 Task: Find connections with filter location Khatauli with filter topic #startupcompanywith filter profile language German with filter current company Pfizer with filter school VIT_Vellore Institute of Technology  with filter industry Public Health with filter service category Graphic Design with filter keywords title Sales Analyst
Action: Mouse moved to (302, 195)
Screenshot: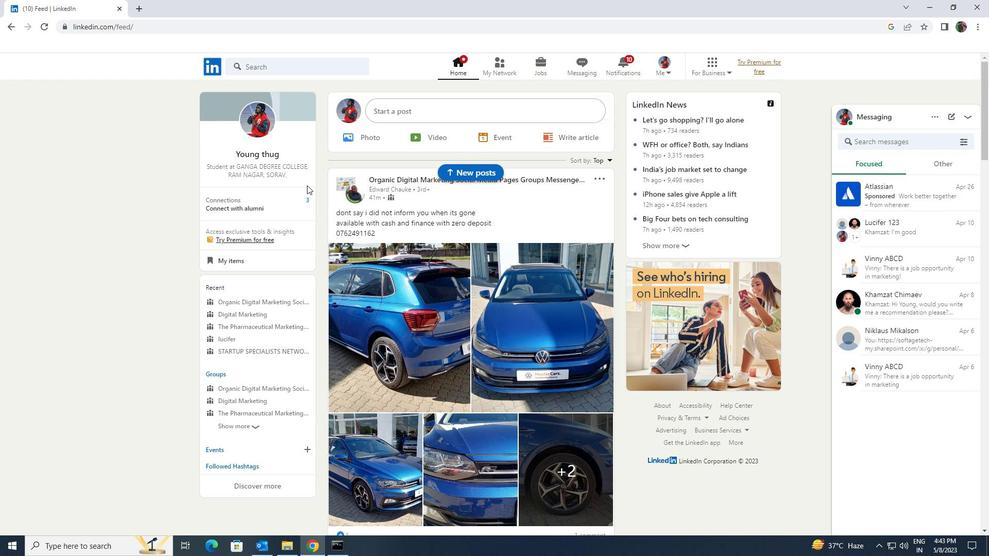 
Action: Mouse pressed left at (302, 195)
Screenshot: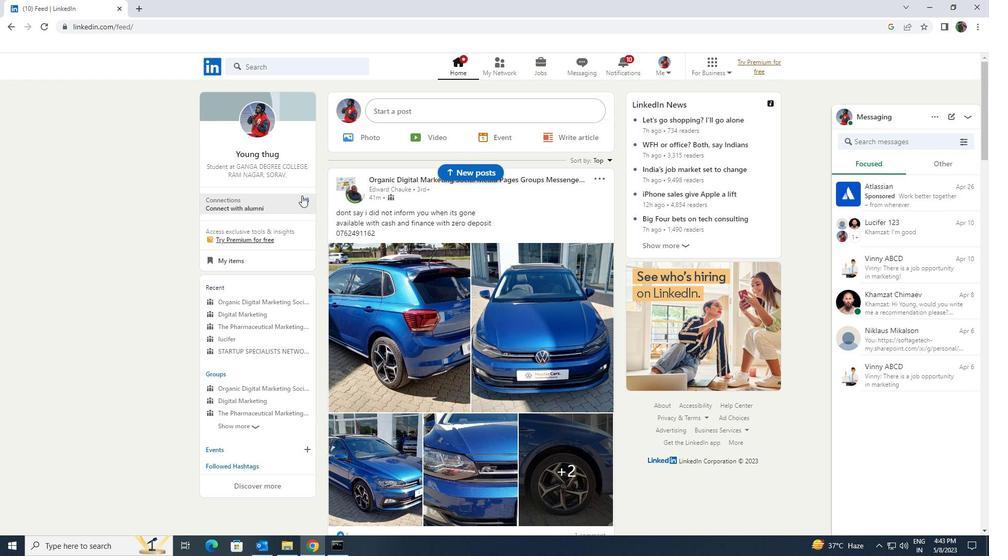 
Action: Mouse moved to (311, 129)
Screenshot: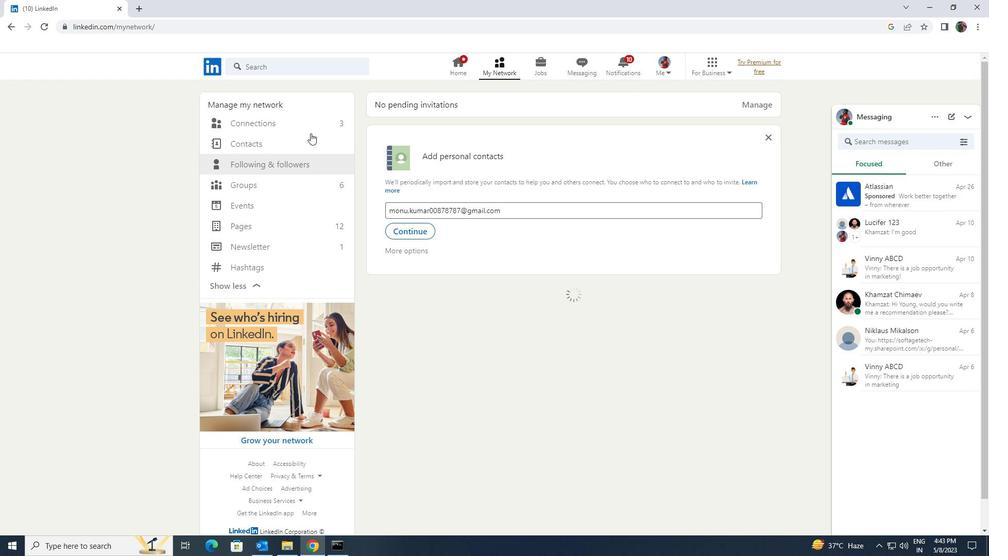 
Action: Mouse pressed left at (311, 129)
Screenshot: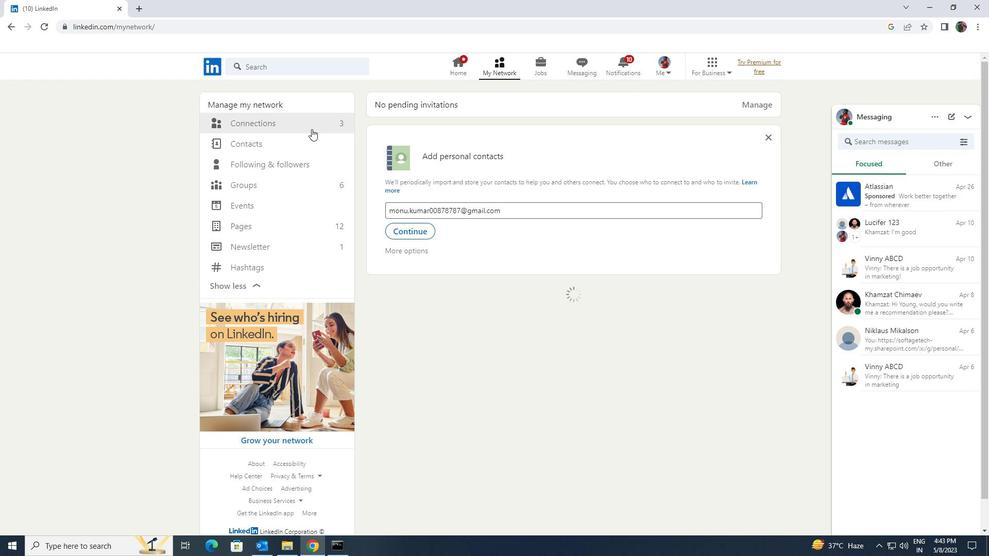 
Action: Mouse moved to (311, 123)
Screenshot: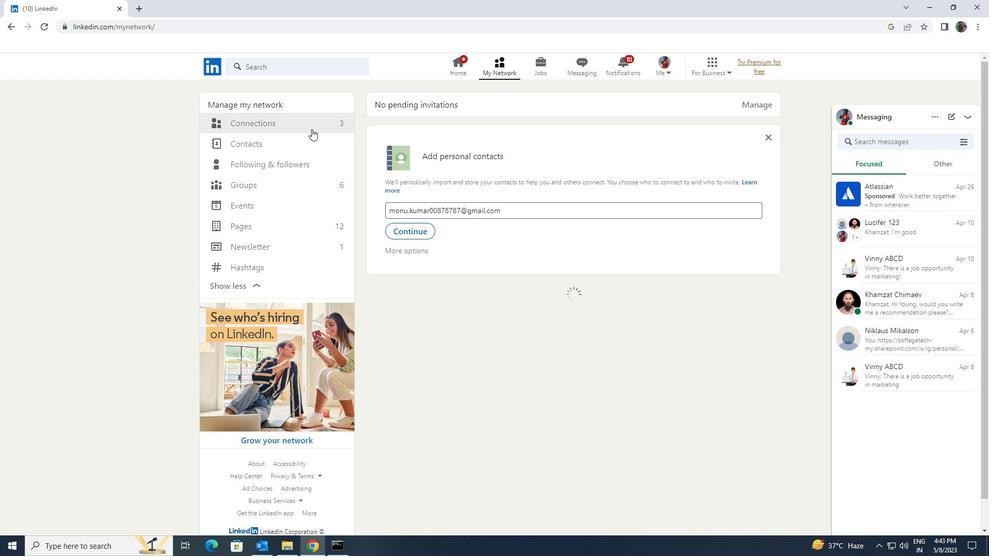 
Action: Mouse pressed left at (311, 123)
Screenshot: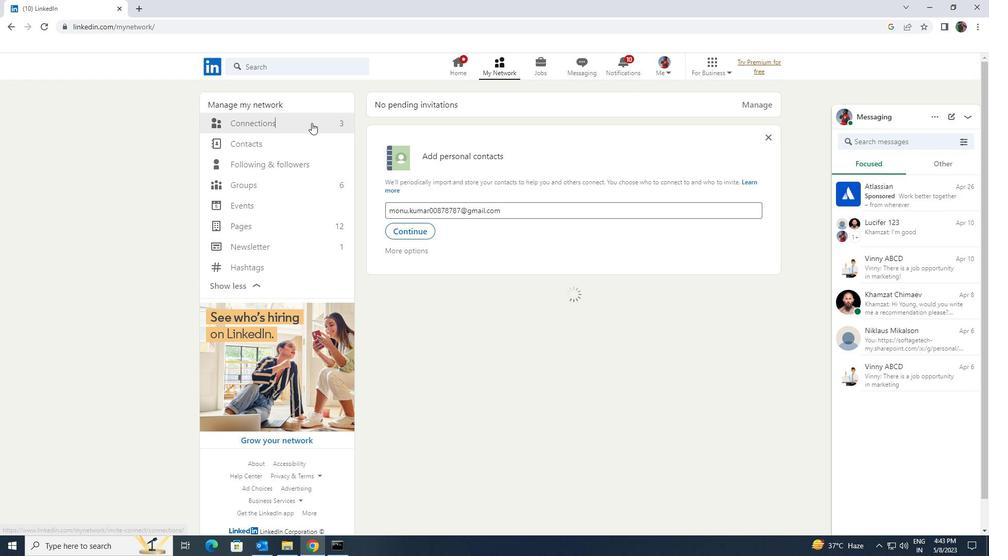 
Action: Mouse moved to (555, 127)
Screenshot: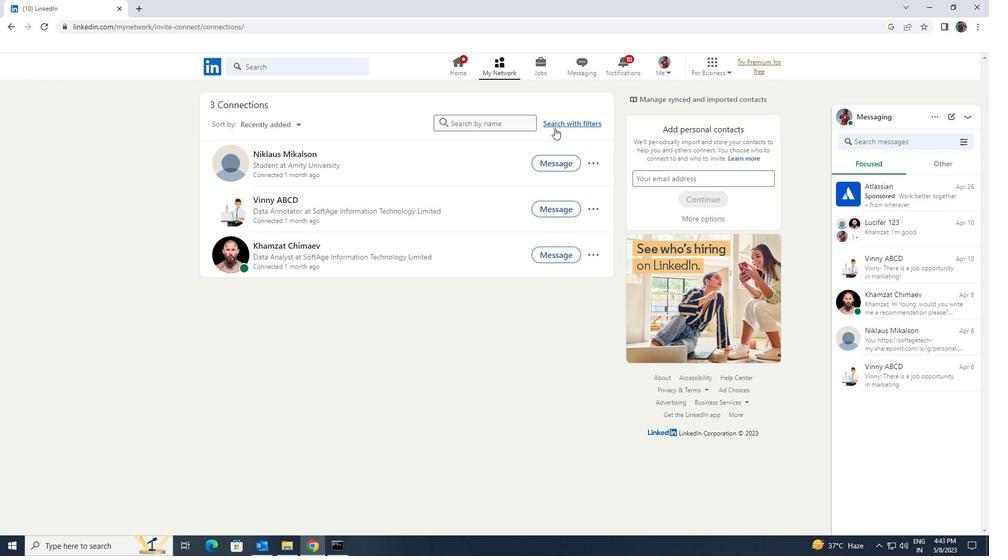 
Action: Mouse pressed left at (555, 127)
Screenshot: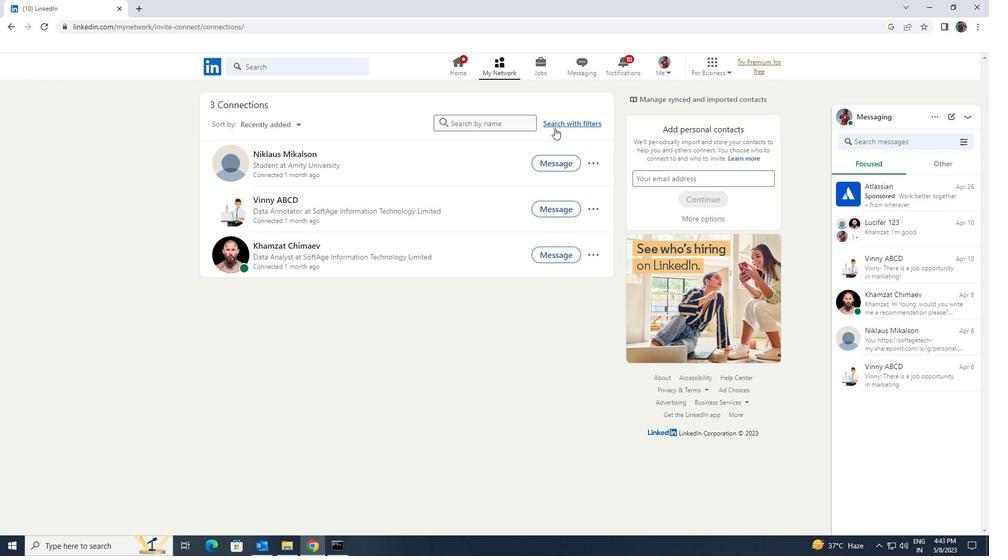 
Action: Mouse moved to (530, 92)
Screenshot: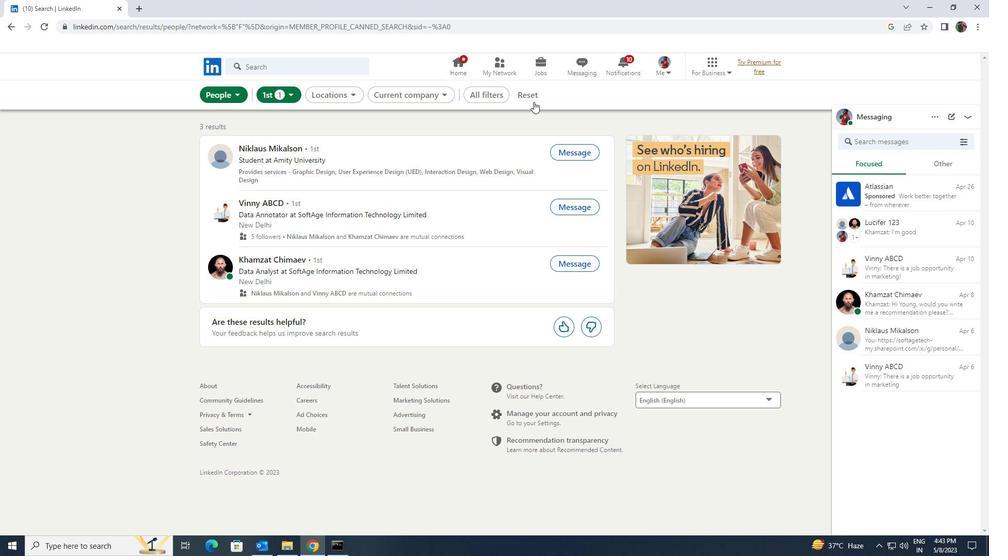 
Action: Mouse pressed left at (530, 92)
Screenshot: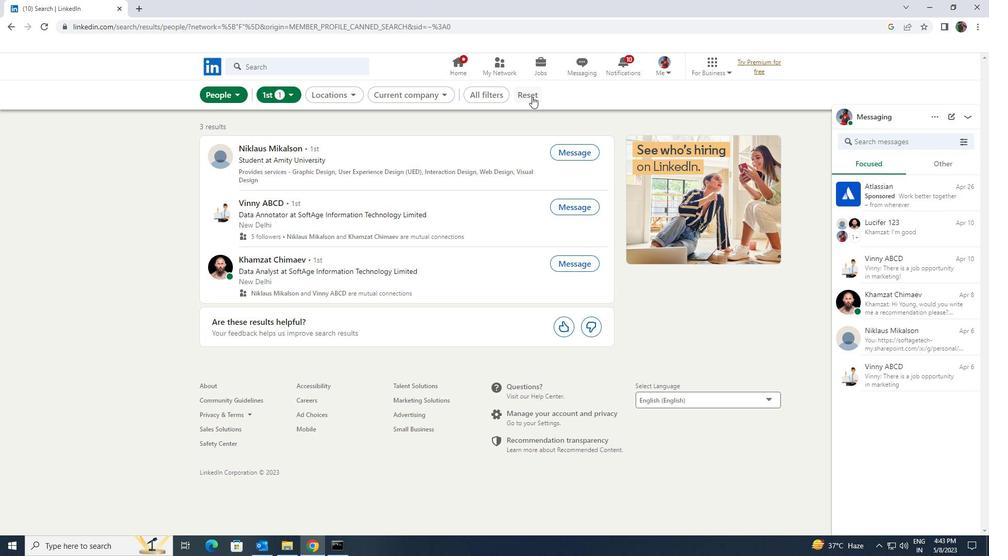 
Action: Mouse moved to (518, 94)
Screenshot: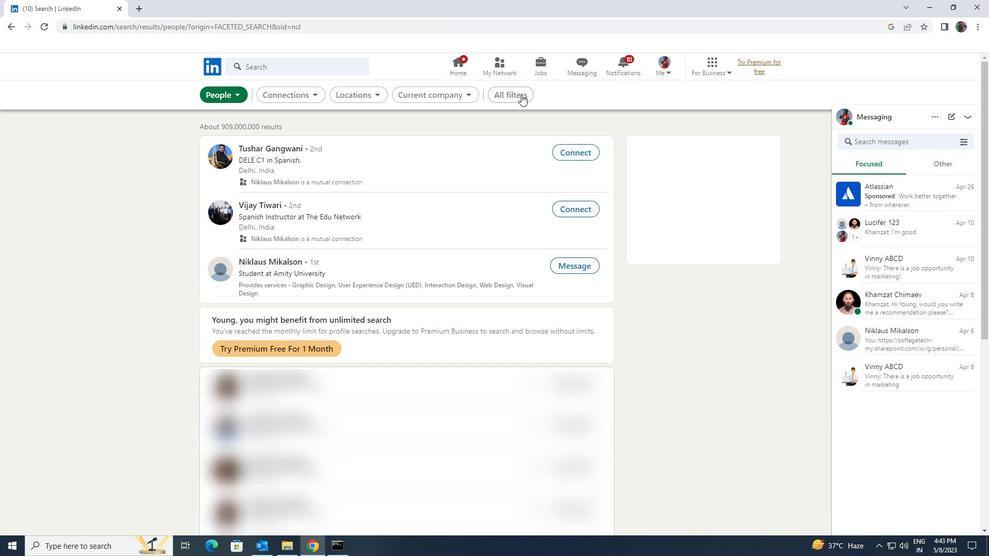 
Action: Mouse pressed left at (518, 94)
Screenshot: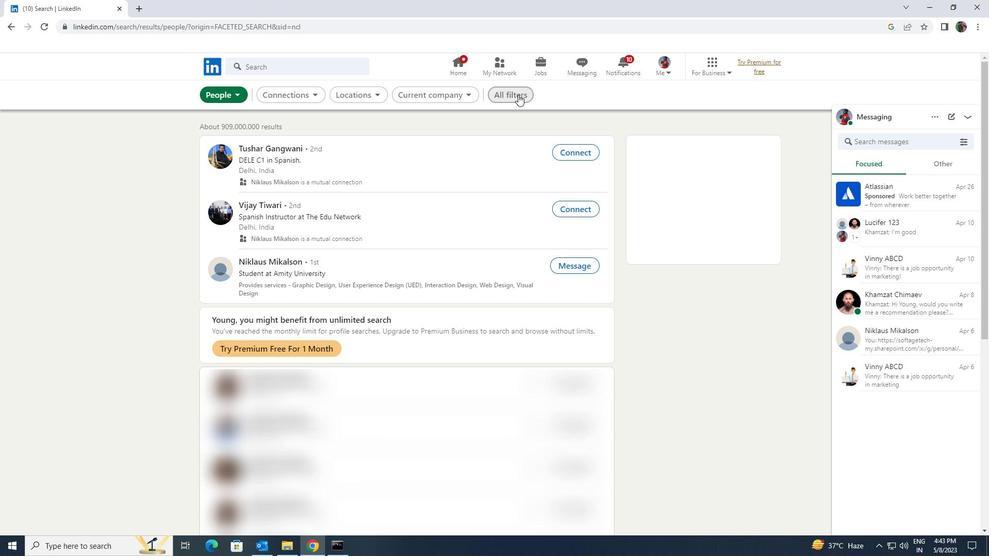 
Action: Mouse moved to (518, 94)
Screenshot: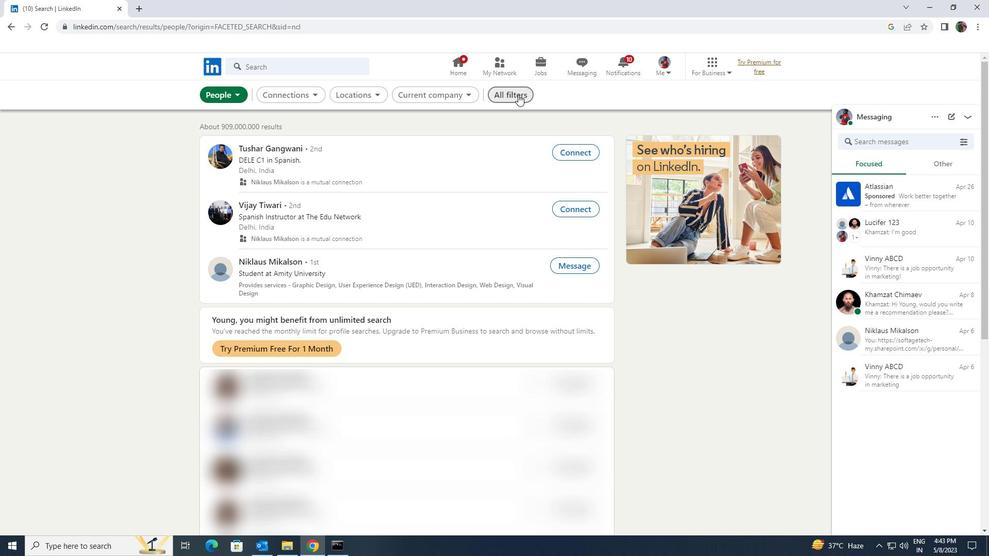
Action: Mouse pressed left at (518, 94)
Screenshot: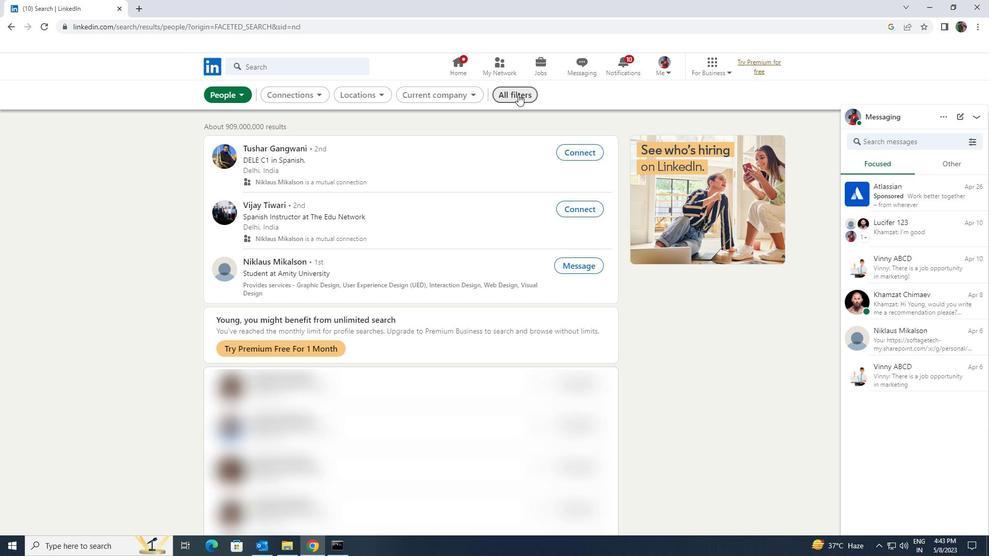 
Action: Mouse pressed left at (518, 94)
Screenshot: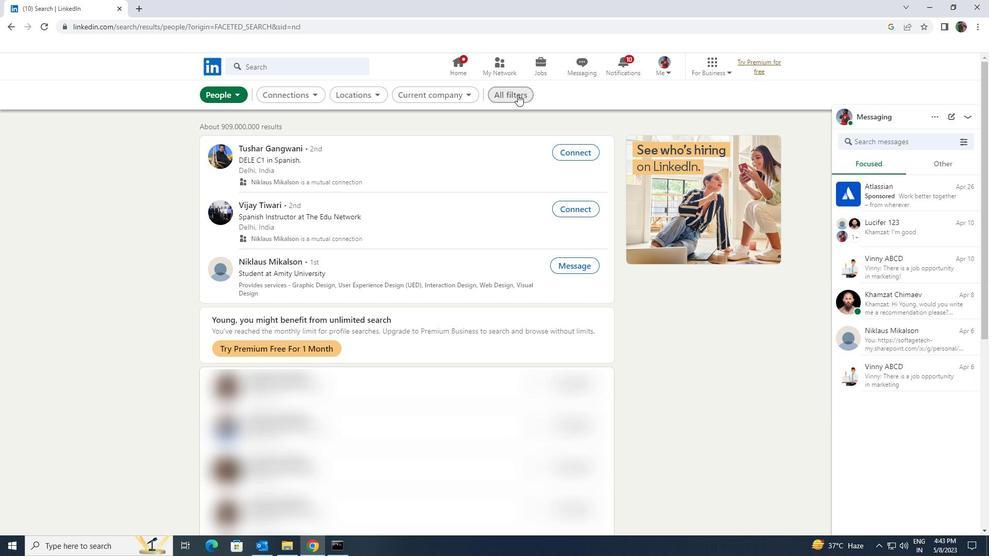 
Action: Mouse moved to (858, 405)
Screenshot: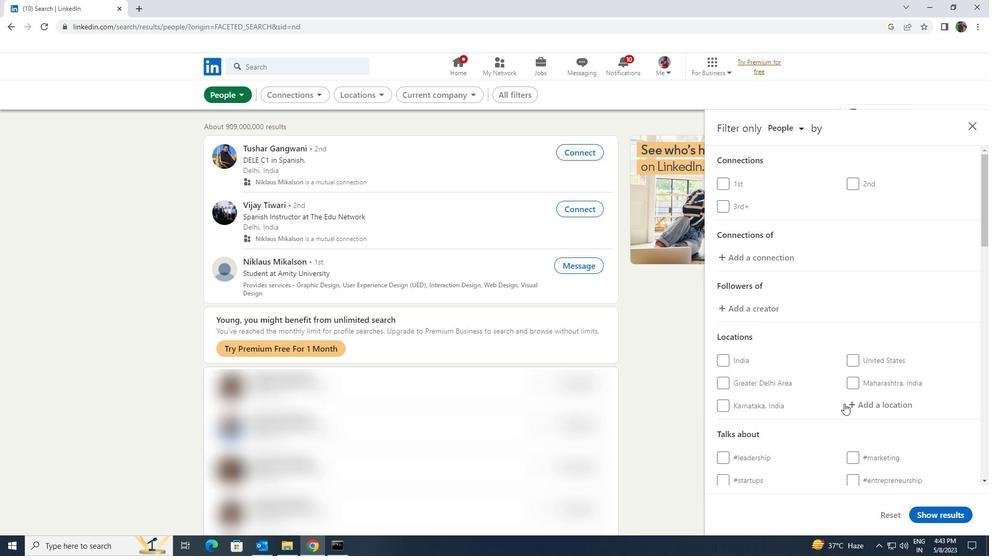 
Action: Mouse pressed left at (858, 405)
Screenshot: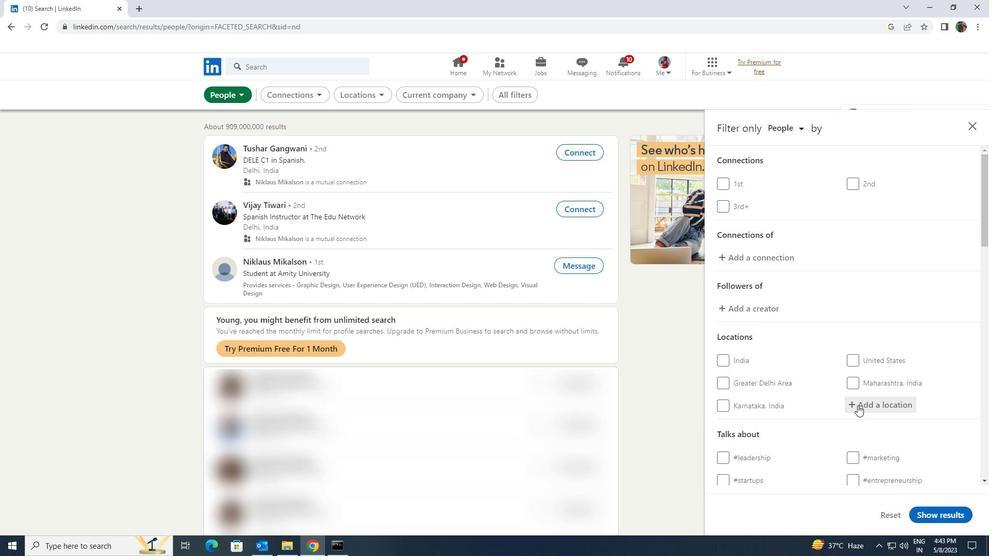 
Action: Key pressed <Key.shift><Key.shift><Key.shift><Key.shift>KHATAULI
Screenshot: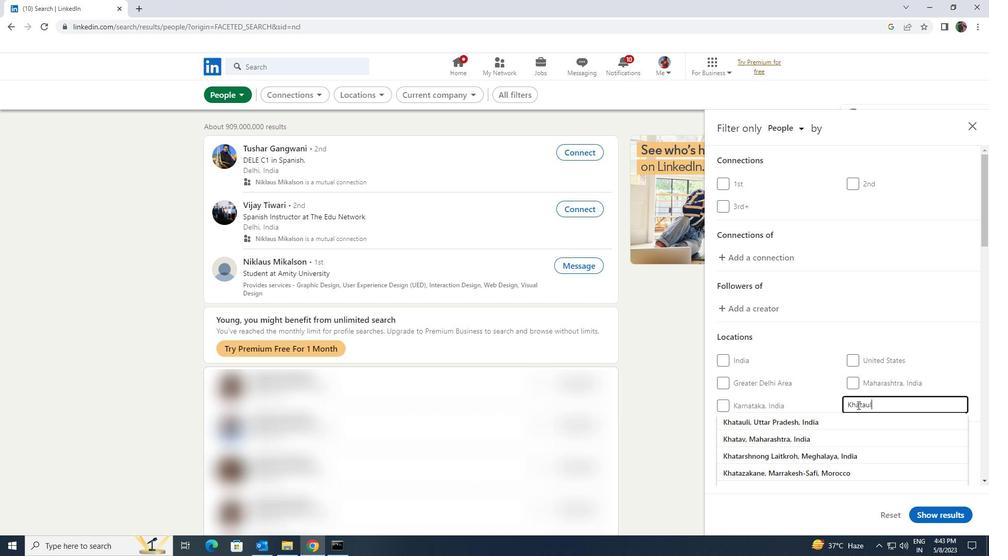 
Action: Mouse moved to (855, 413)
Screenshot: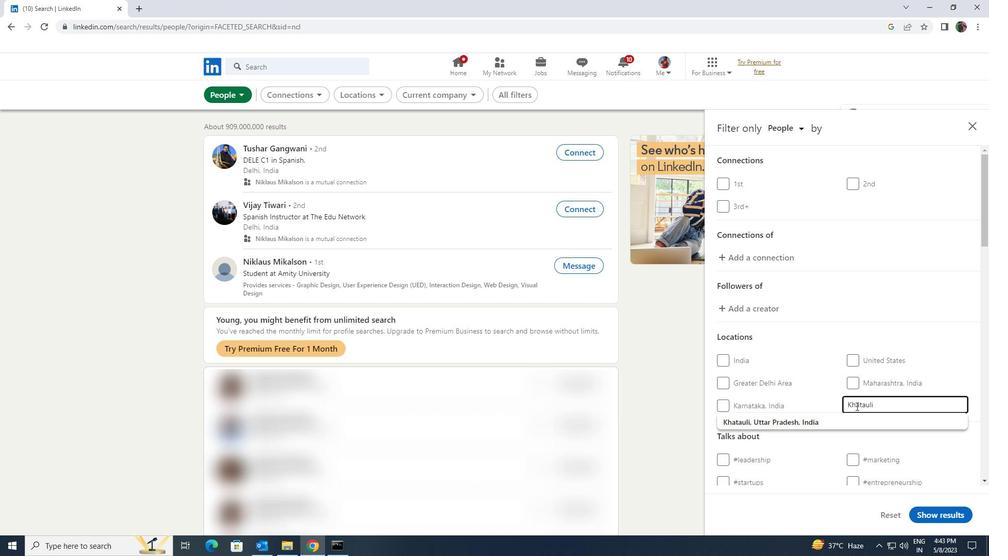 
Action: Mouse pressed left at (855, 413)
Screenshot: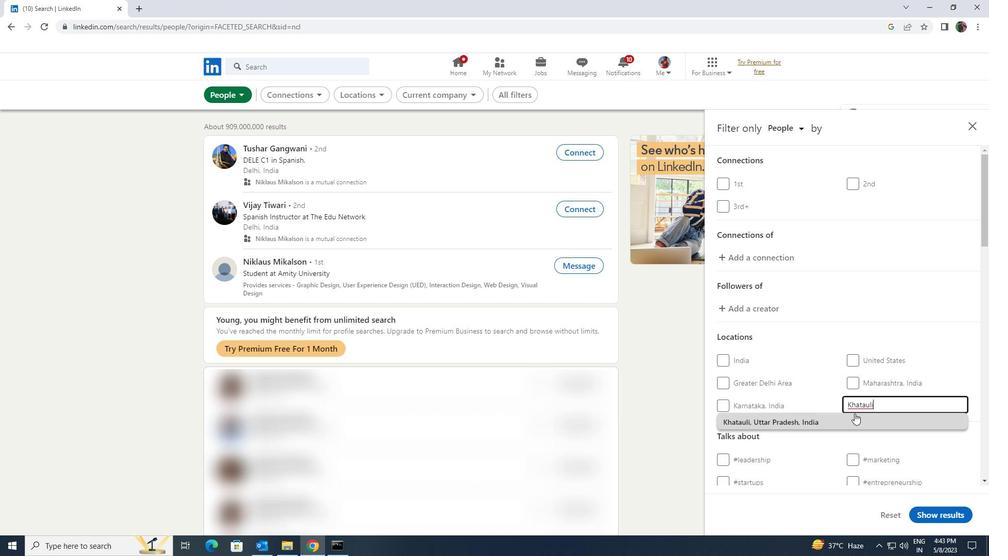 
Action: Mouse moved to (854, 414)
Screenshot: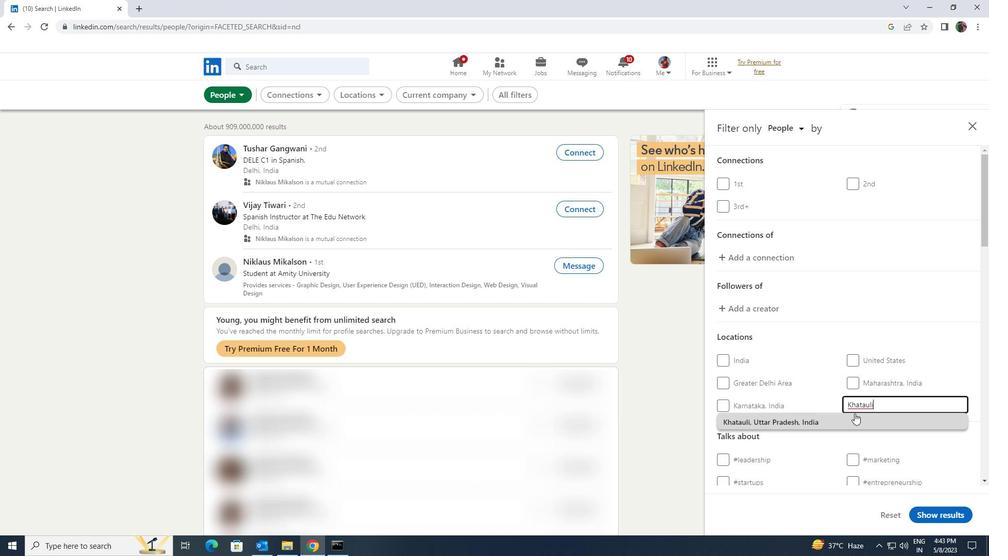 
Action: Mouse scrolled (854, 414) with delta (0, 0)
Screenshot: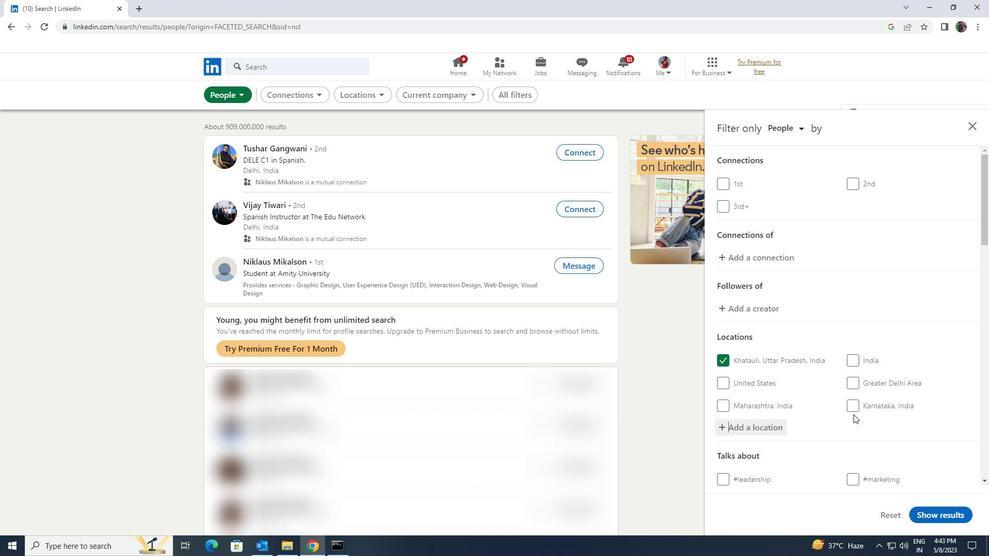 
Action: Mouse scrolled (854, 414) with delta (0, 0)
Screenshot: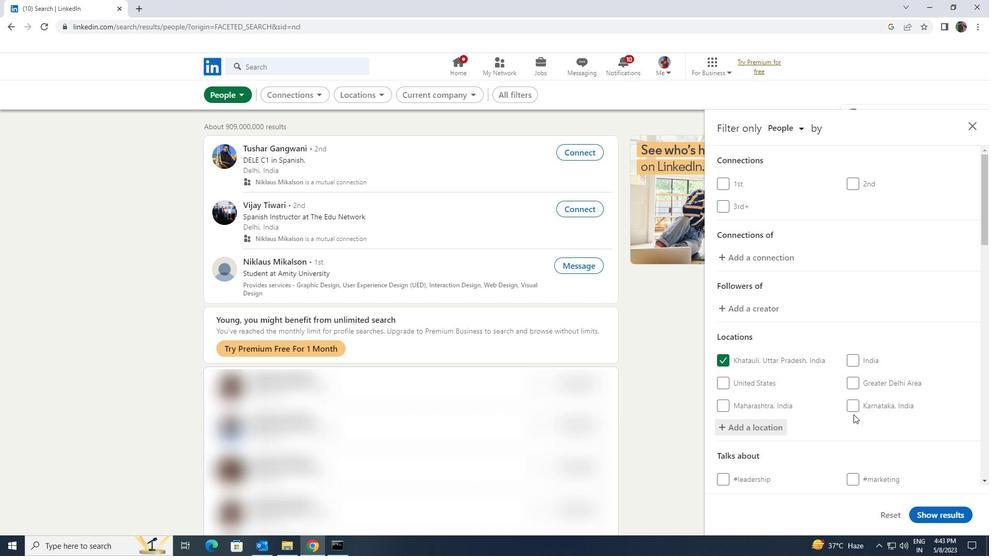 
Action: Mouse moved to (848, 419)
Screenshot: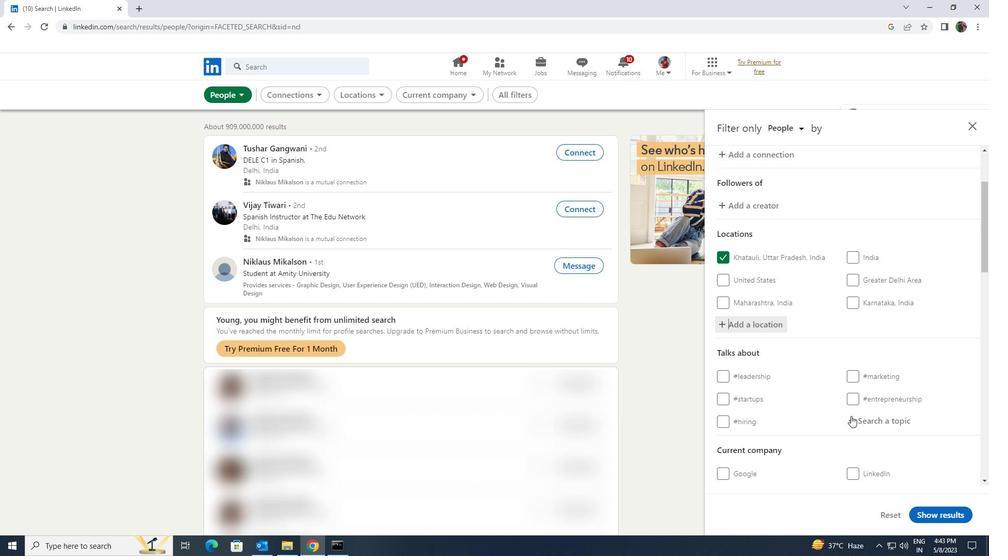 
Action: Mouse pressed left at (848, 419)
Screenshot: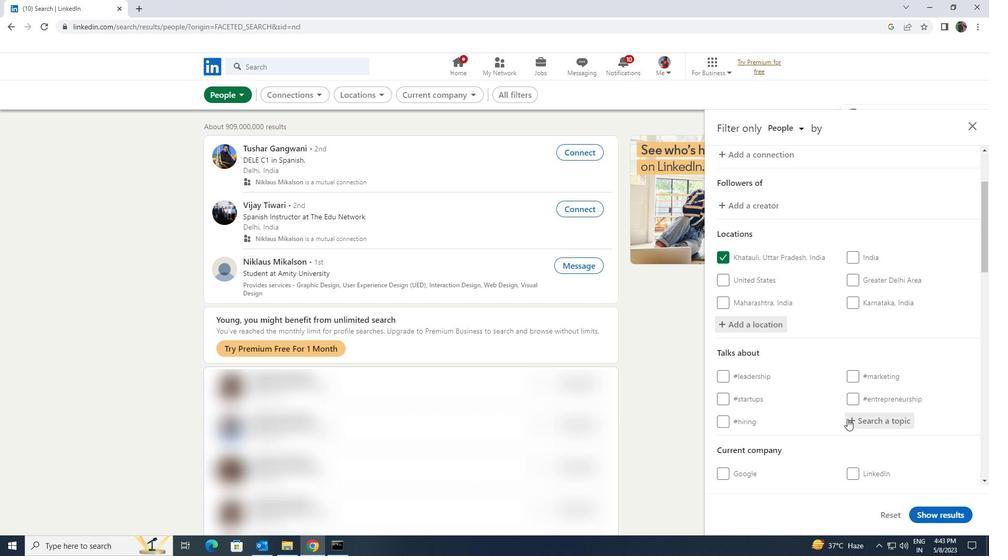 
Action: Key pressed <Key.shift><Key.shift>STARTU
Screenshot: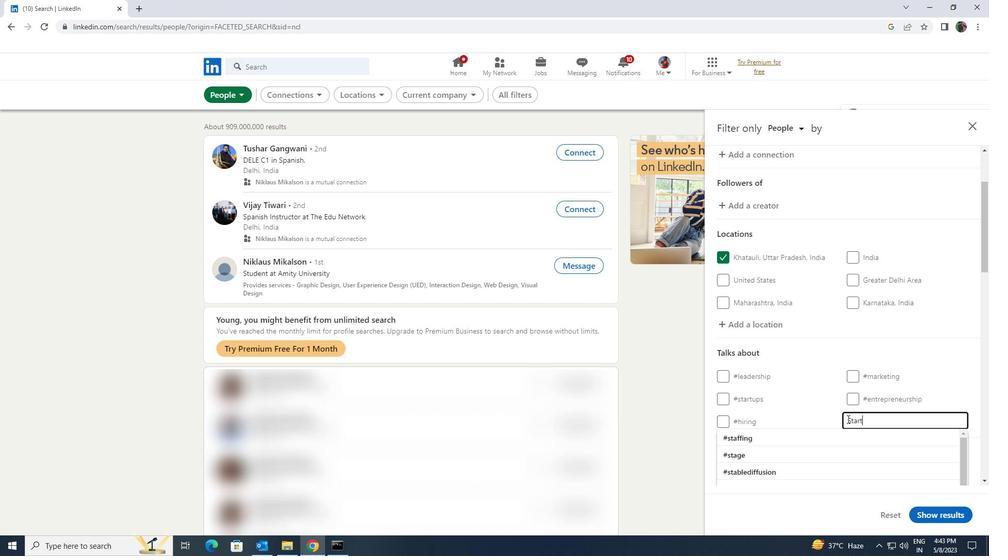 
Action: Mouse moved to (831, 463)
Screenshot: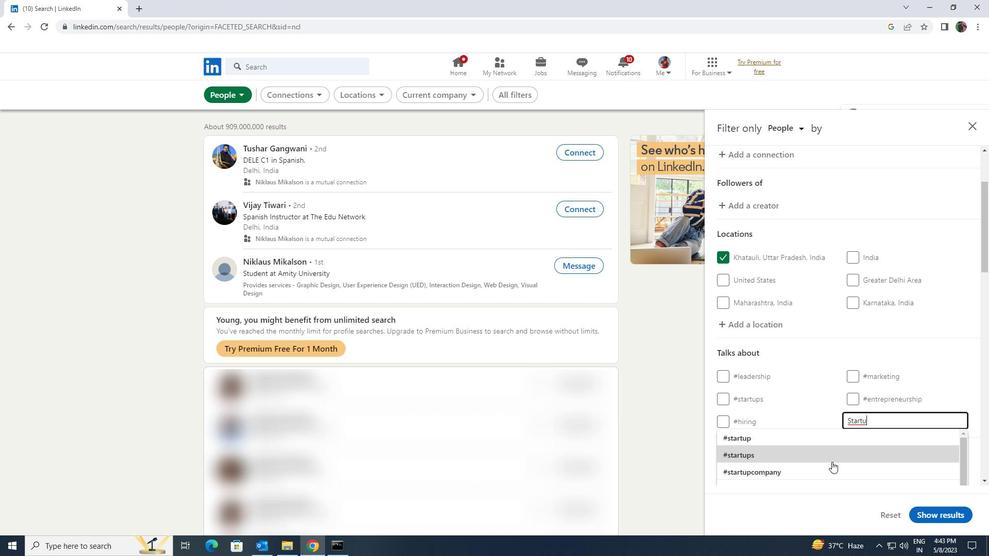 
Action: Mouse pressed left at (831, 463)
Screenshot: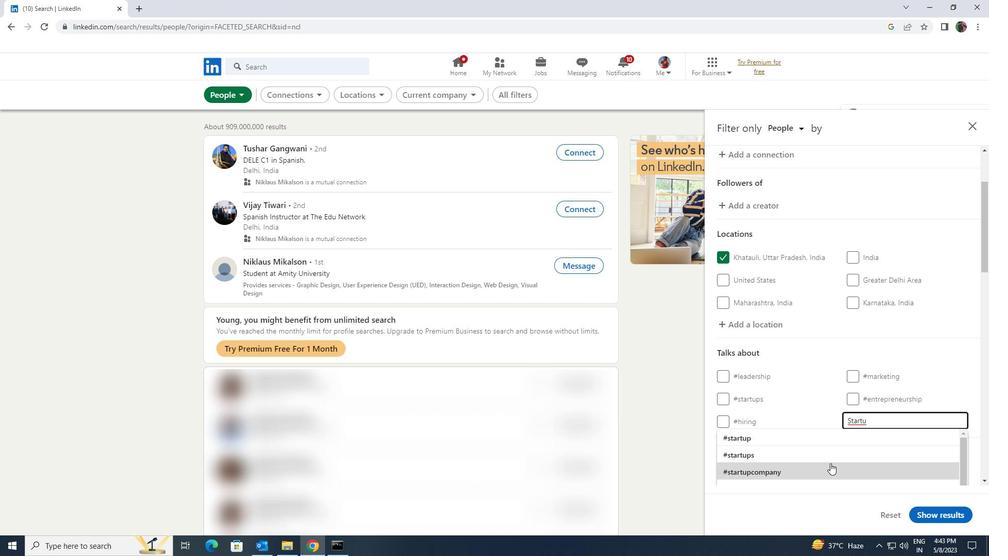 
Action: Mouse moved to (832, 451)
Screenshot: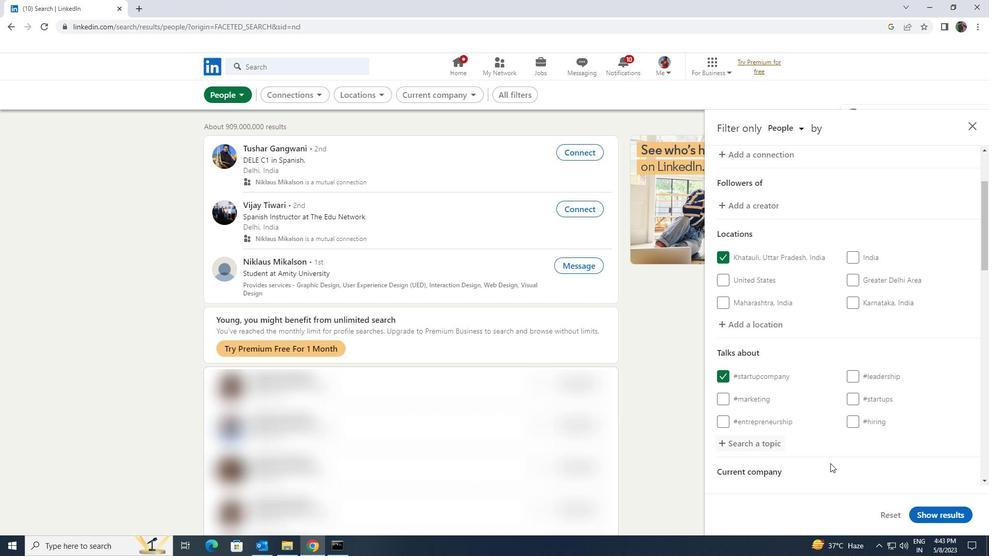 
Action: Mouse scrolled (832, 450) with delta (0, 0)
Screenshot: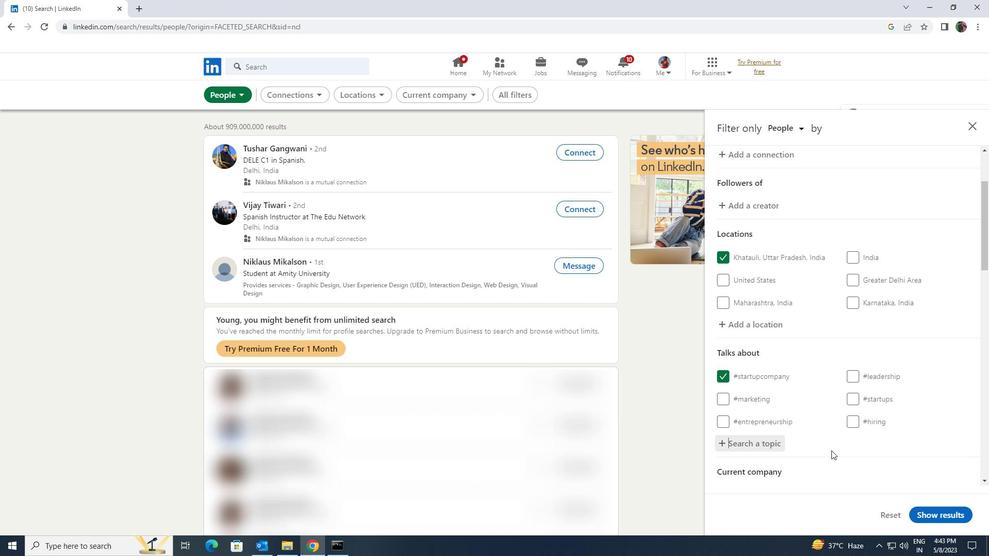 
Action: Mouse scrolled (832, 450) with delta (0, 0)
Screenshot: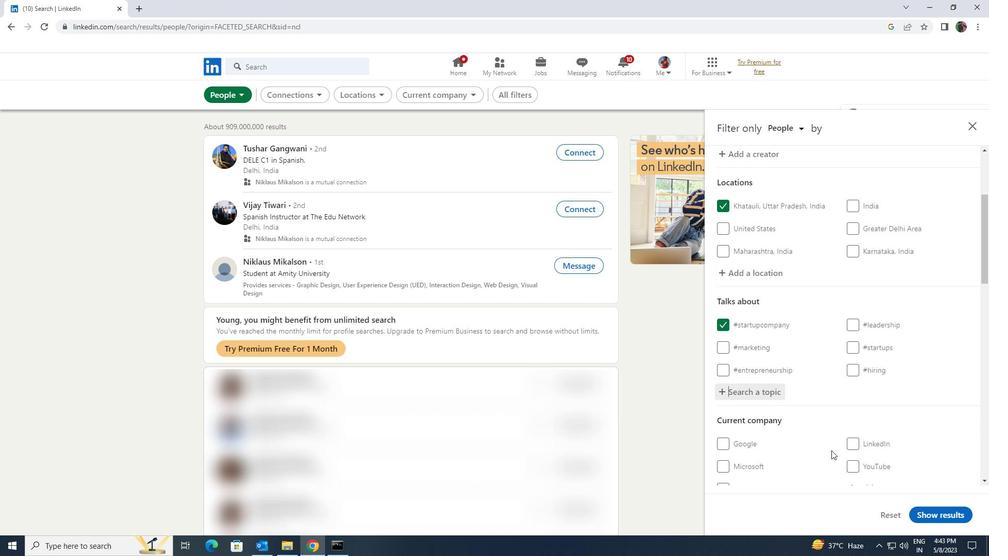
Action: Mouse scrolled (832, 450) with delta (0, 0)
Screenshot: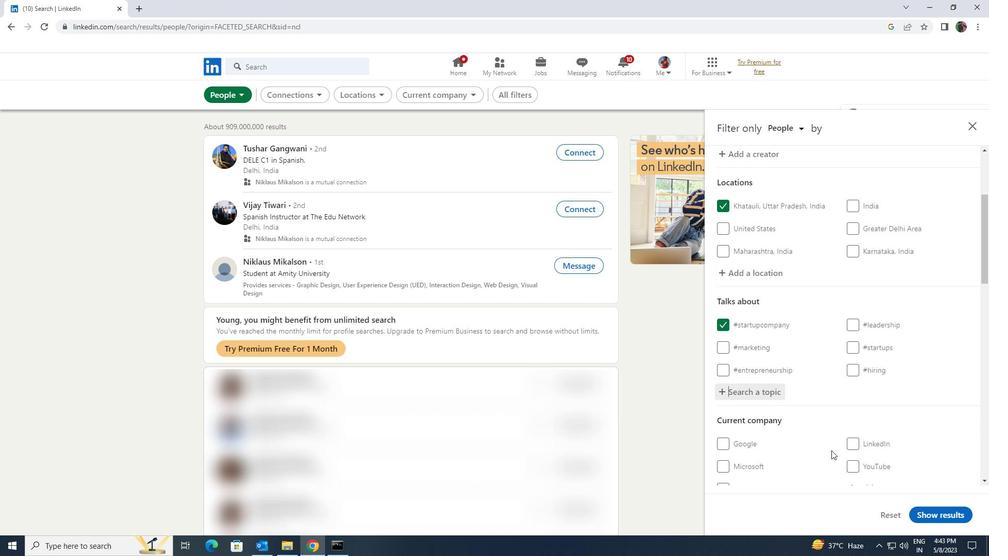 
Action: Mouse scrolled (832, 450) with delta (0, 0)
Screenshot: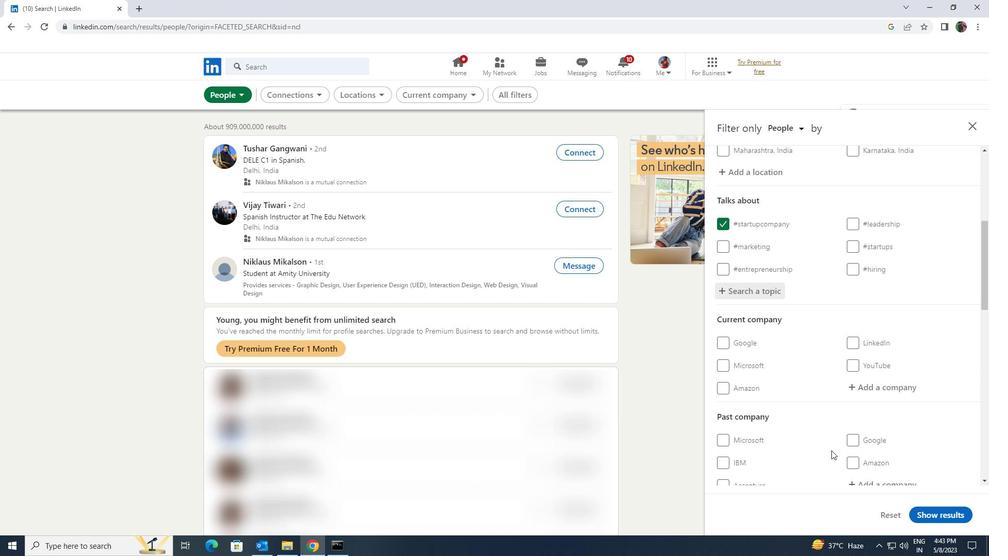 
Action: Mouse scrolled (832, 450) with delta (0, 0)
Screenshot: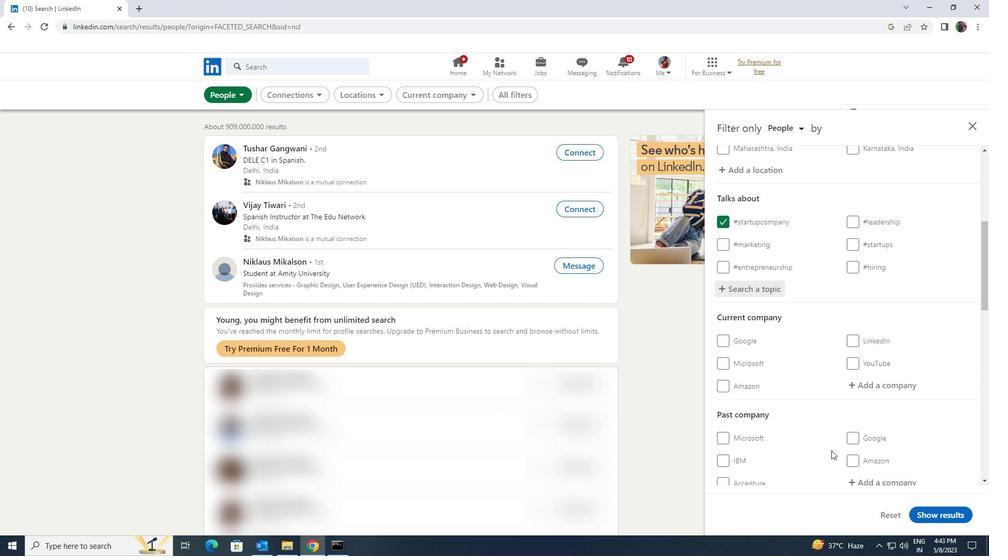 
Action: Mouse scrolled (832, 450) with delta (0, 0)
Screenshot: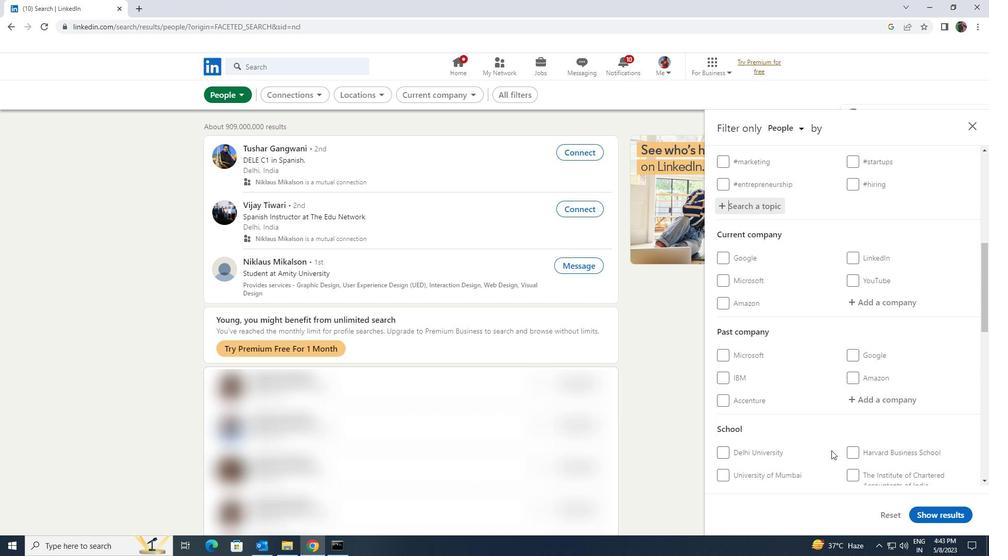 
Action: Mouse scrolled (832, 450) with delta (0, 0)
Screenshot: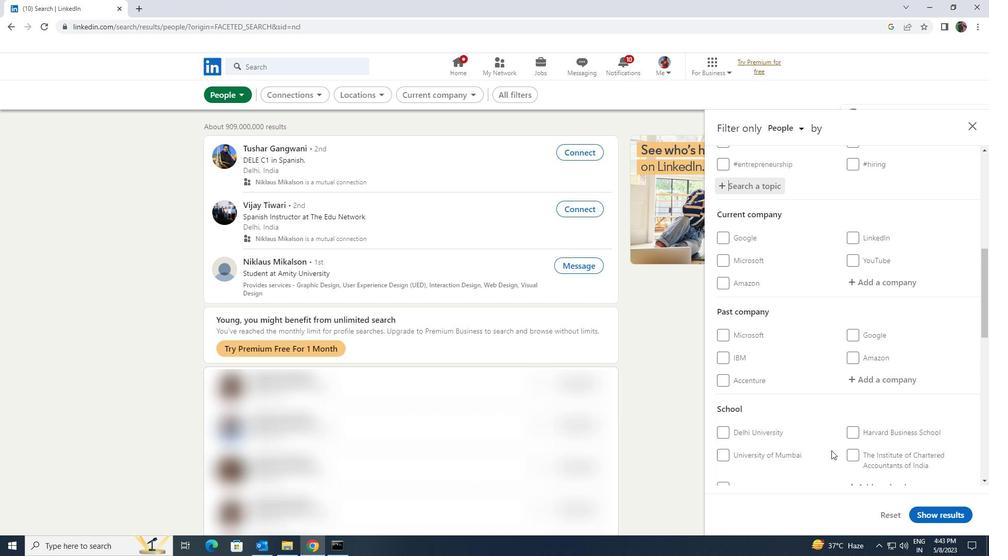 
Action: Mouse scrolled (832, 450) with delta (0, 0)
Screenshot: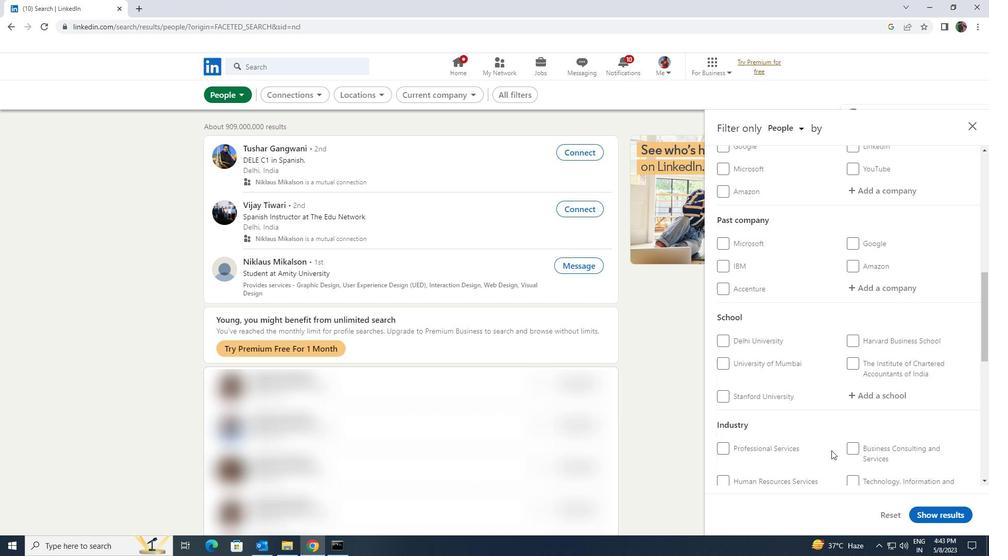 
Action: Mouse scrolled (832, 450) with delta (0, 0)
Screenshot: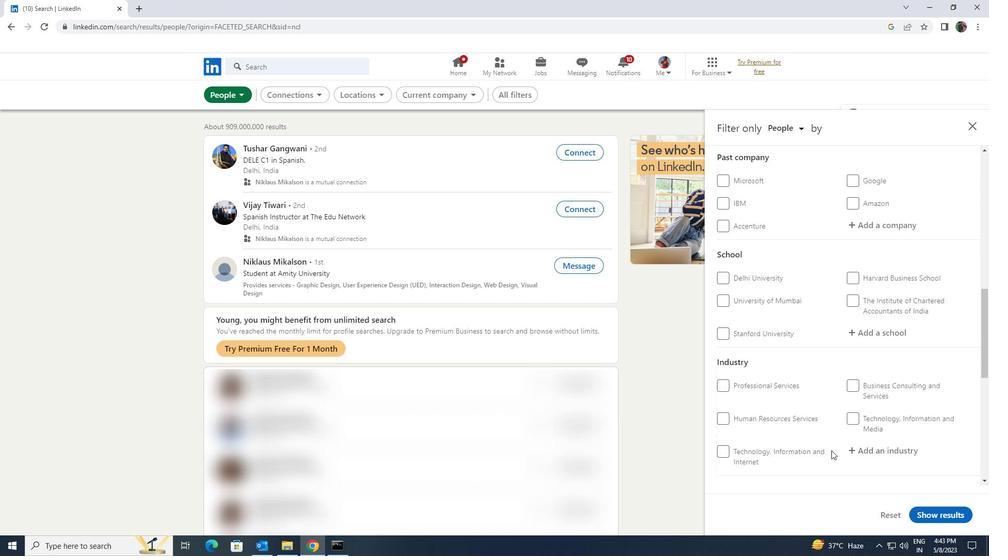 
Action: Mouse scrolled (832, 450) with delta (0, 0)
Screenshot: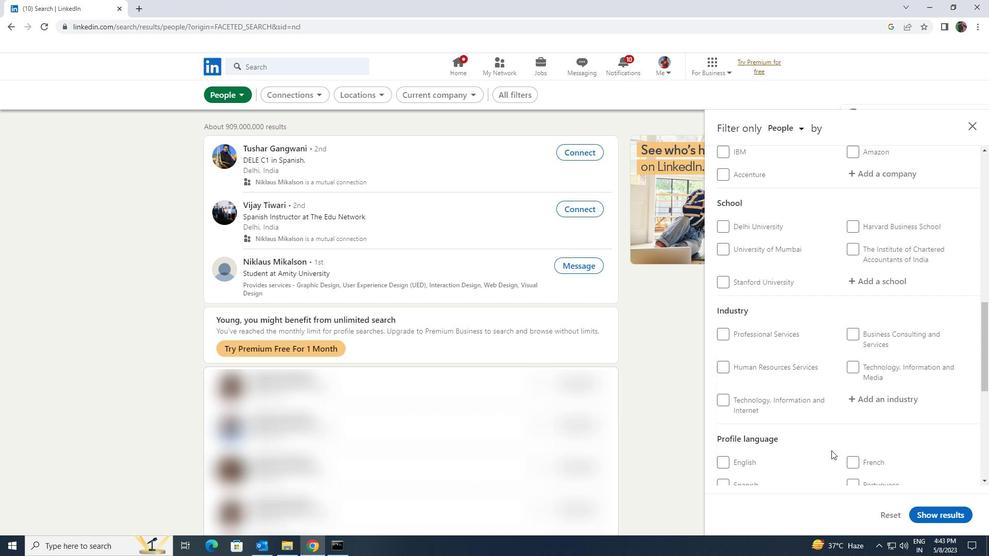 
Action: Mouse moved to (752, 458)
Screenshot: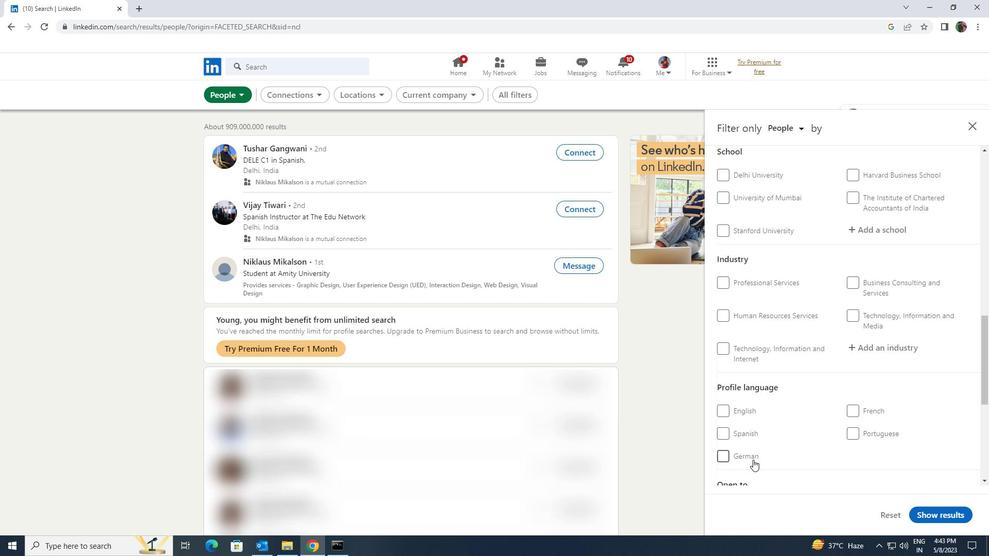 
Action: Mouse pressed left at (752, 458)
Screenshot: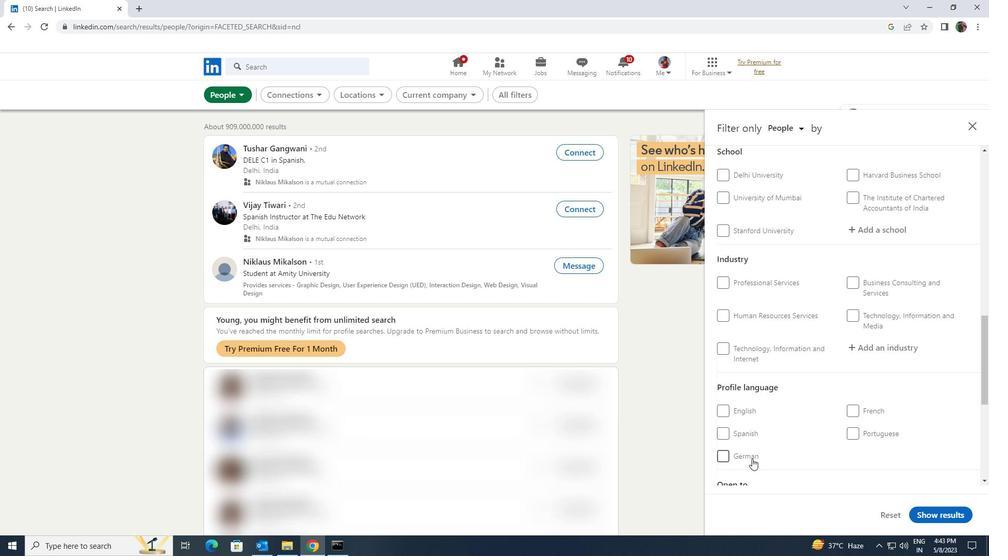 
Action: Mouse moved to (807, 455)
Screenshot: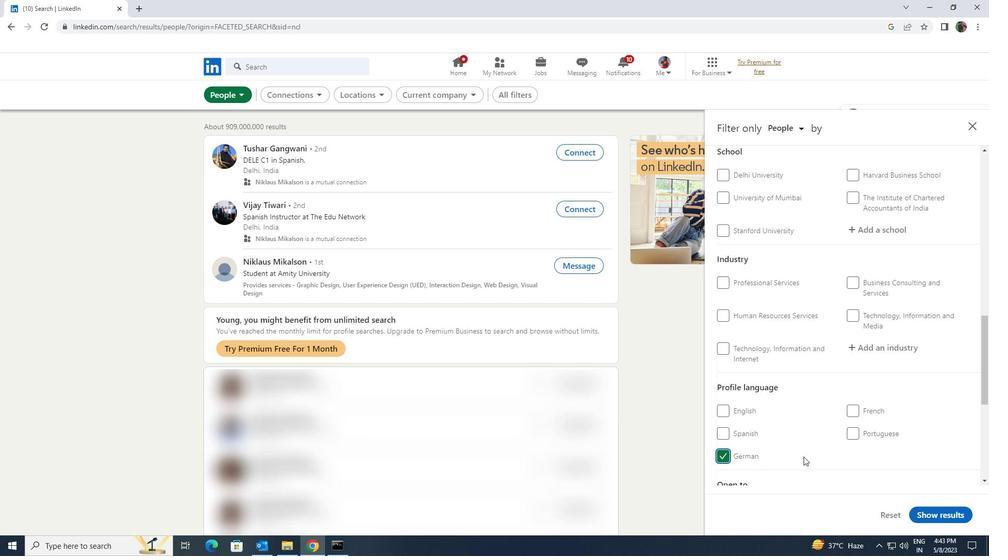 
Action: Mouse scrolled (807, 456) with delta (0, 0)
Screenshot: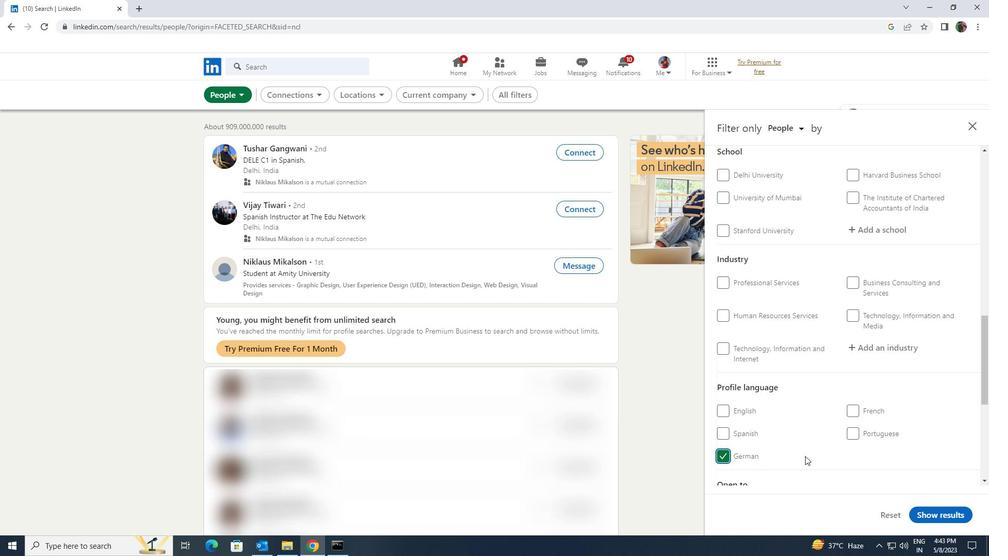 
Action: Mouse moved to (807, 455)
Screenshot: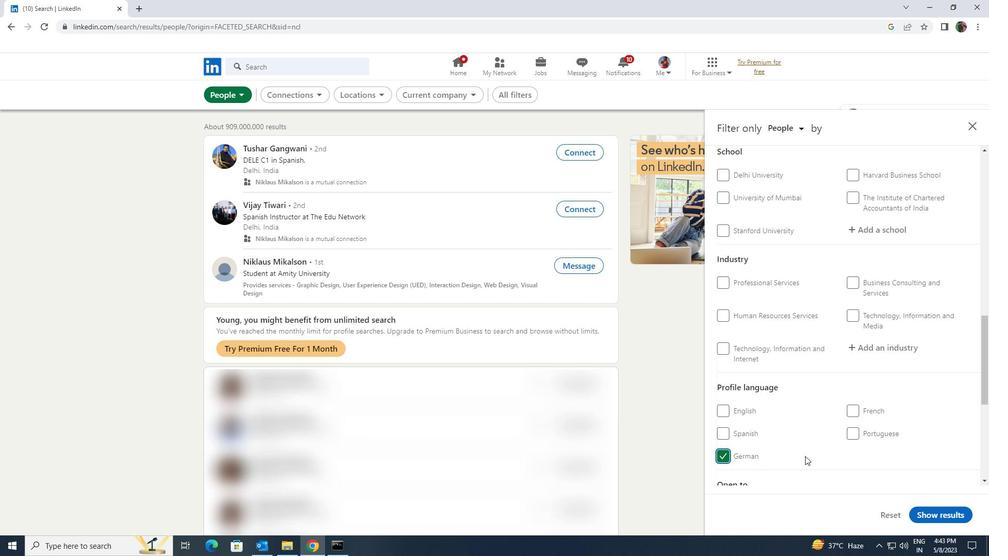 
Action: Mouse scrolled (807, 455) with delta (0, 0)
Screenshot: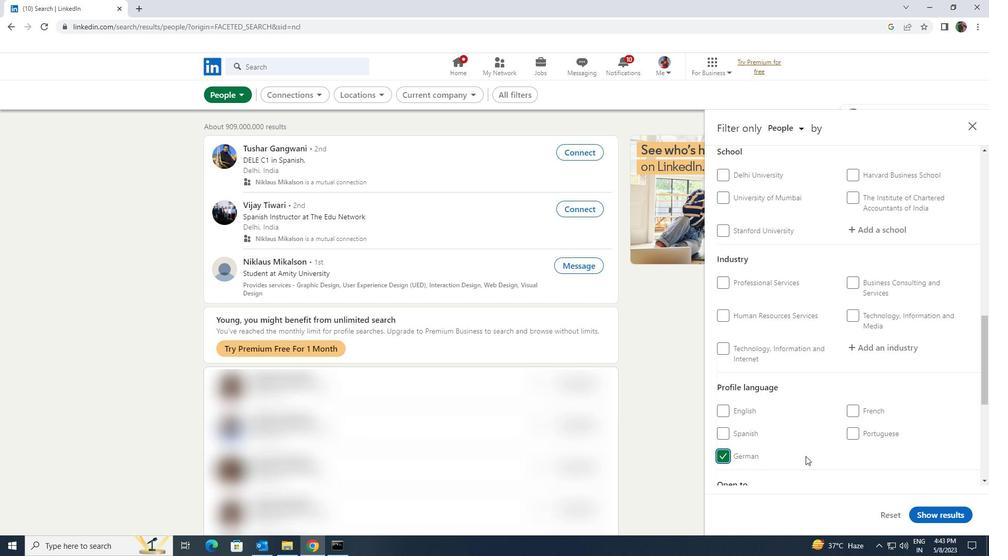 
Action: Mouse scrolled (807, 455) with delta (0, 0)
Screenshot: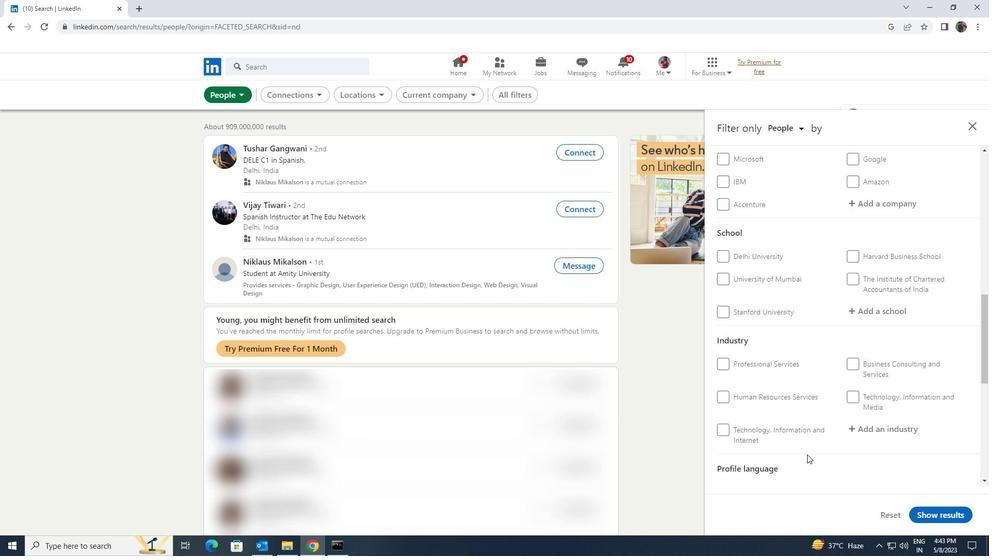 
Action: Mouse scrolled (807, 455) with delta (0, 0)
Screenshot: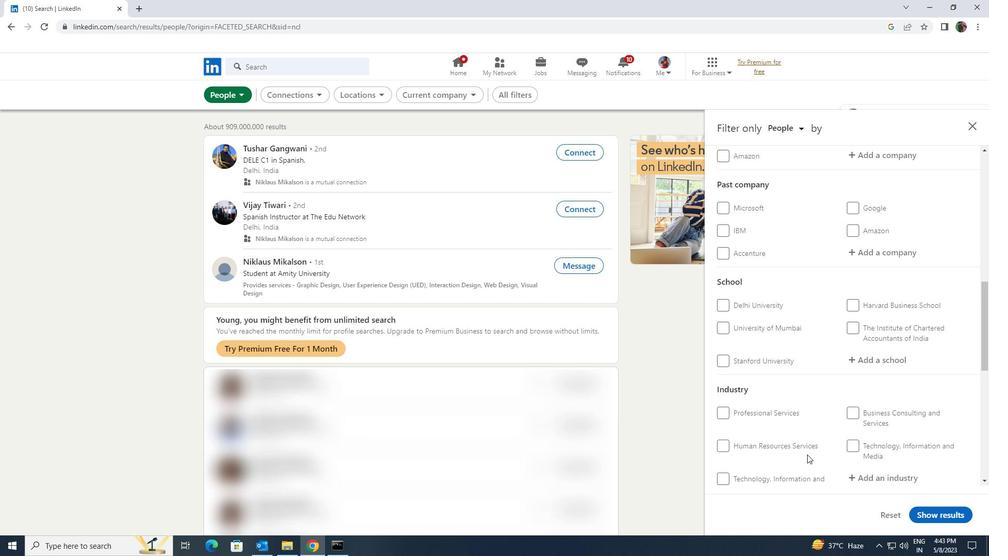 
Action: Mouse scrolled (807, 455) with delta (0, 0)
Screenshot: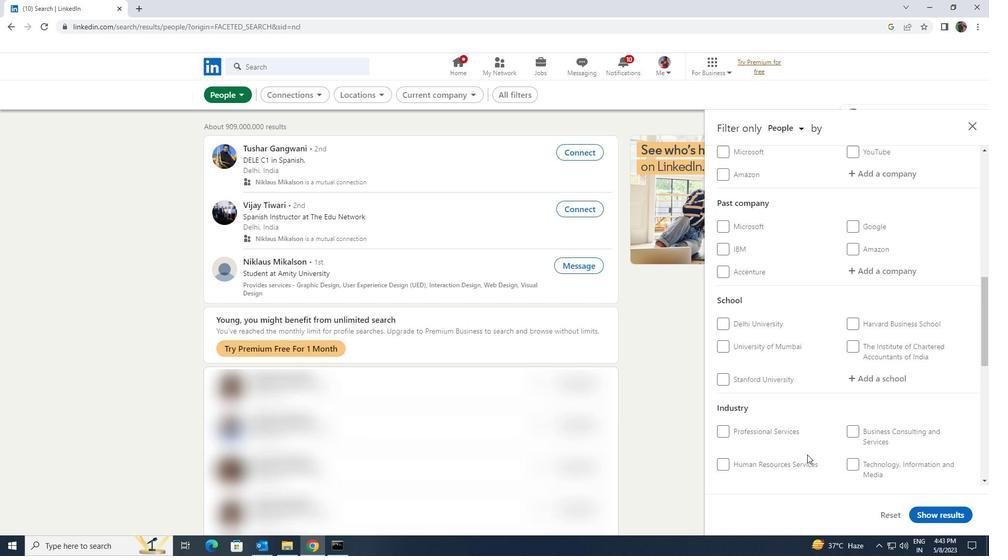 
Action: Mouse scrolled (807, 455) with delta (0, 0)
Screenshot: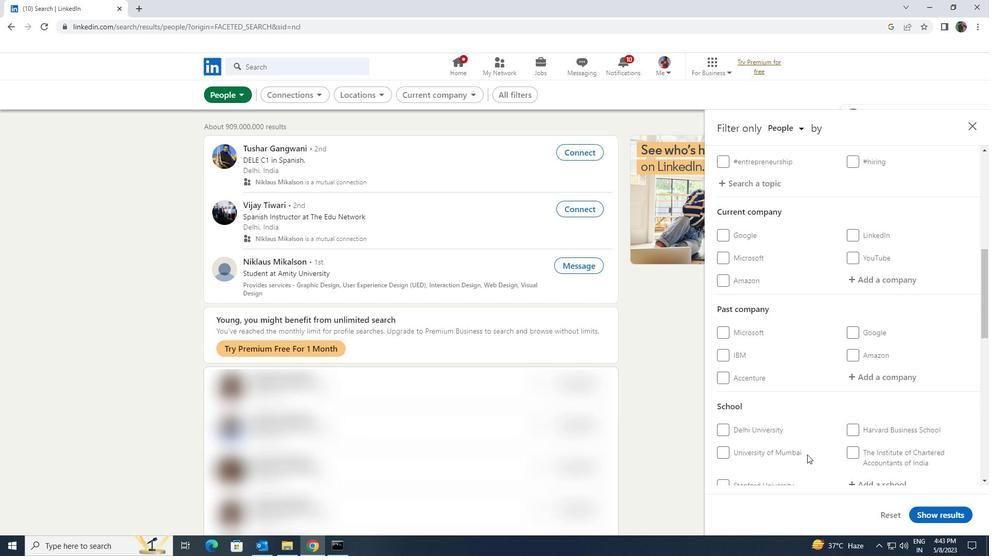
Action: Mouse scrolled (807, 455) with delta (0, 0)
Screenshot: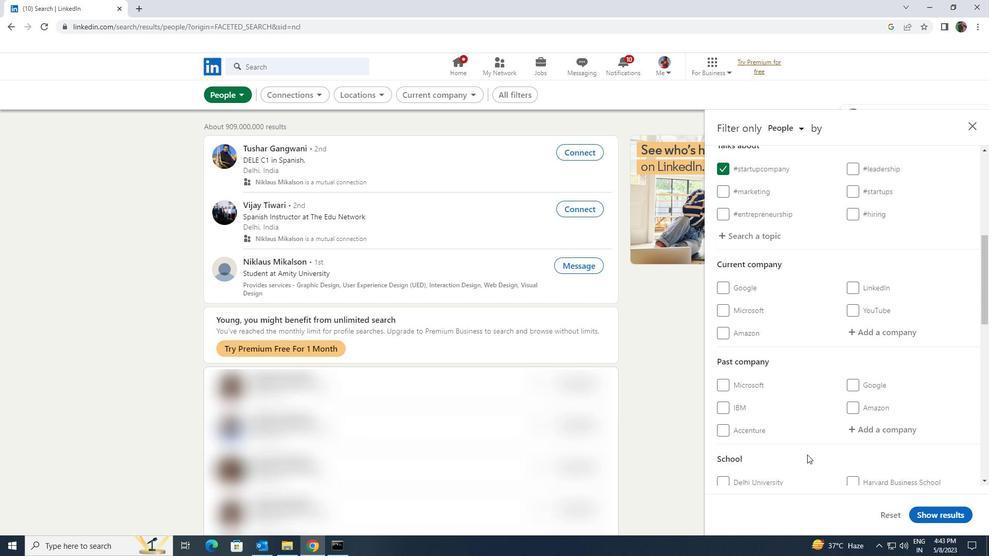 
Action: Mouse scrolled (807, 455) with delta (0, 0)
Screenshot: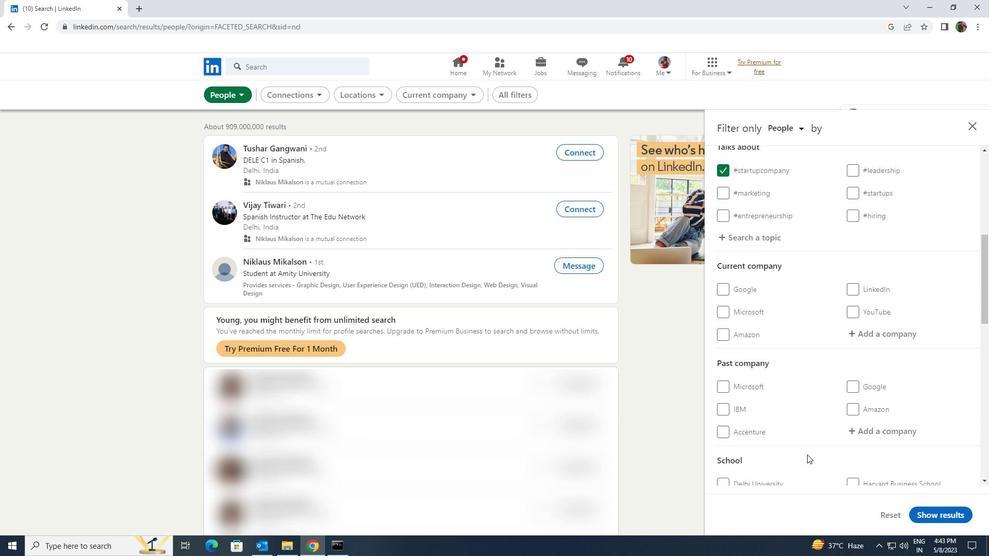 
Action: Mouse moved to (851, 436)
Screenshot: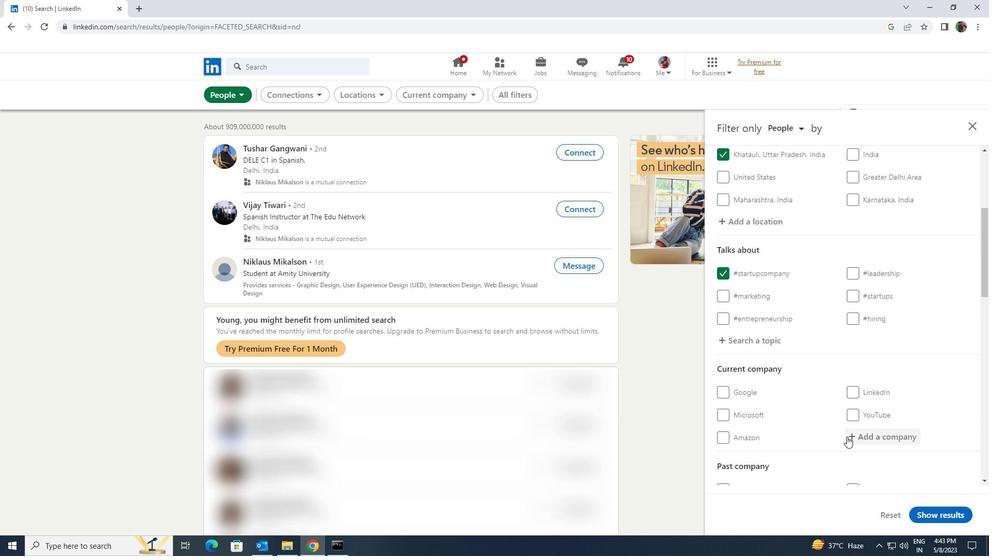 
Action: Mouse pressed left at (851, 436)
Screenshot: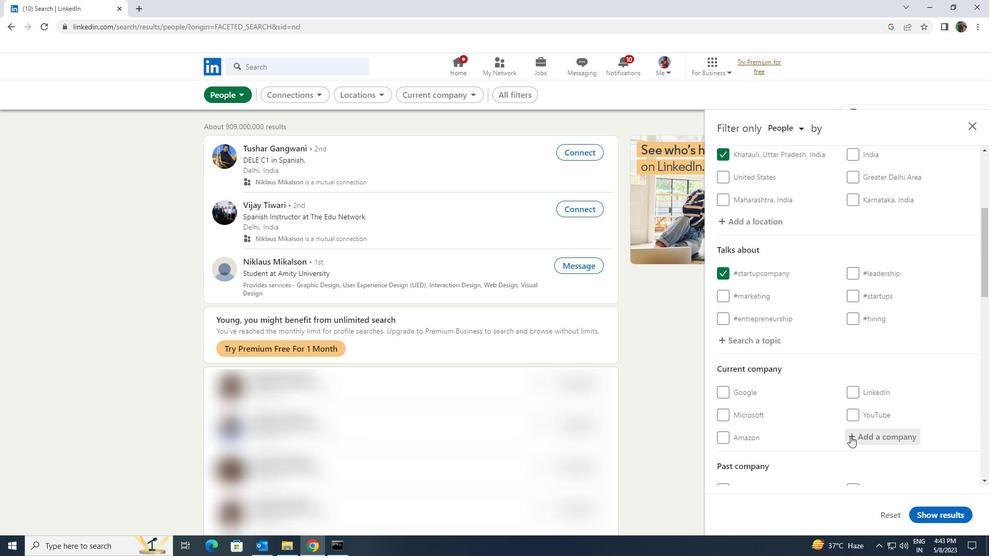 
Action: Key pressed <Key.shift><Key.shift><Key.shift><Key.shift><Key.shift><Key.shift><Key.shift><Key.shift><Key.shift><Key.shift><Key.shift><Key.shift><Key.shift><Key.shift><Key.shift><Key.shift><Key.shift><Key.shift><Key.shift><Key.shift>PFIZER
Screenshot: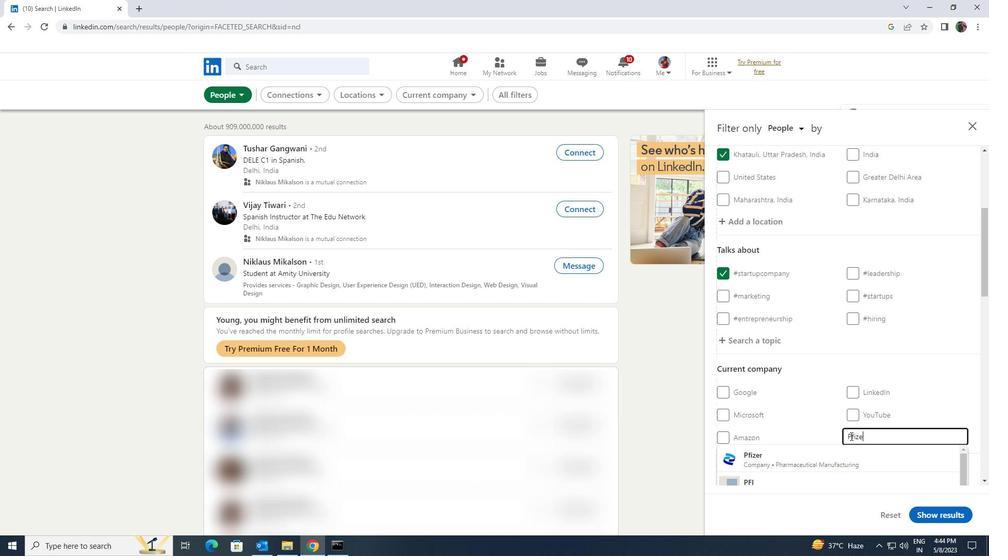 
Action: Mouse moved to (851, 447)
Screenshot: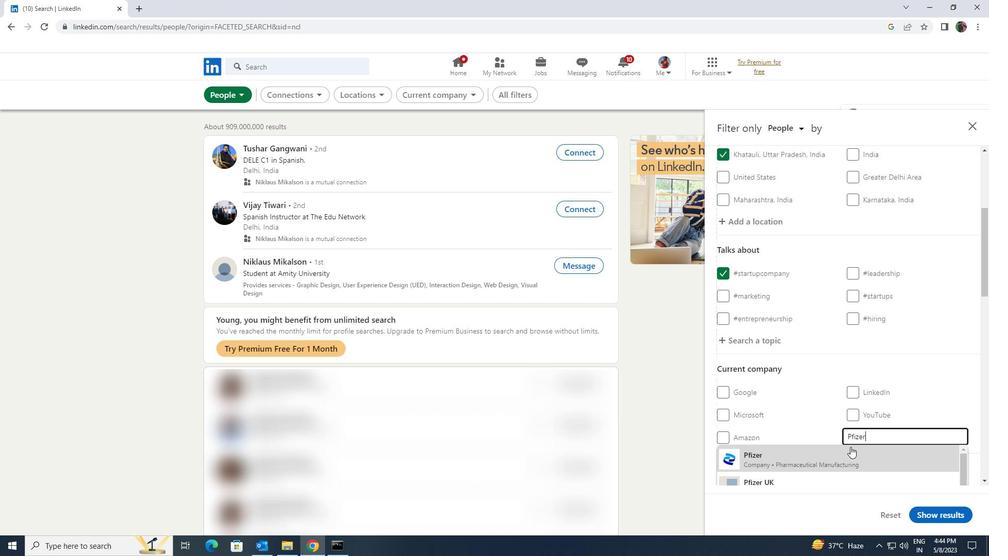 
Action: Mouse pressed left at (851, 447)
Screenshot: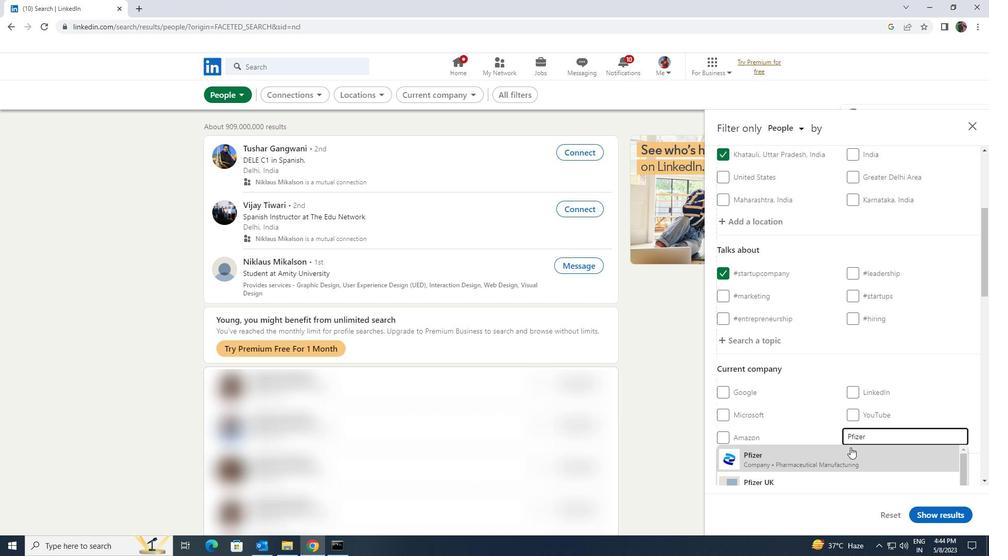 
Action: Mouse scrolled (851, 447) with delta (0, 0)
Screenshot: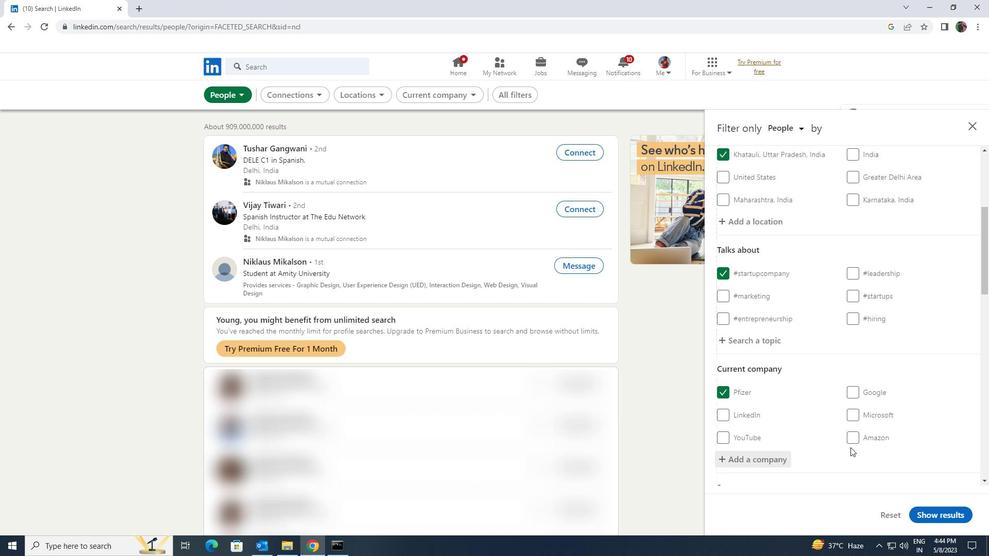 
Action: Mouse scrolled (851, 447) with delta (0, 0)
Screenshot: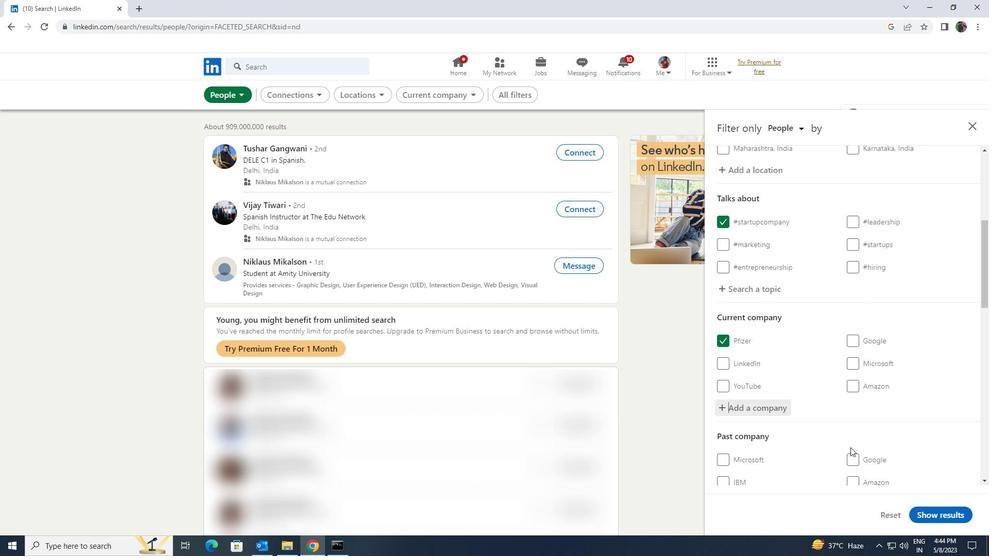 
Action: Mouse scrolled (851, 447) with delta (0, 0)
Screenshot: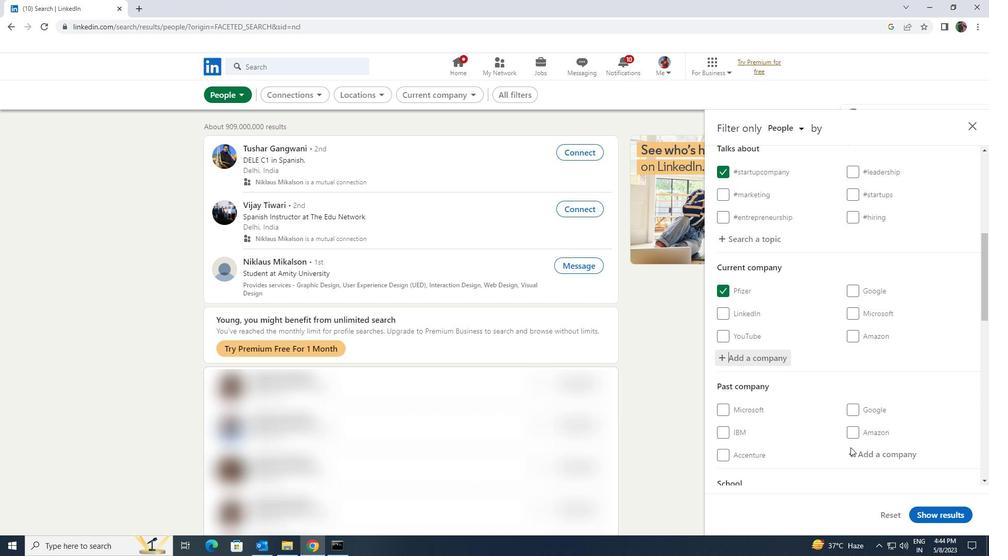 
Action: Mouse scrolled (851, 447) with delta (0, 0)
Screenshot: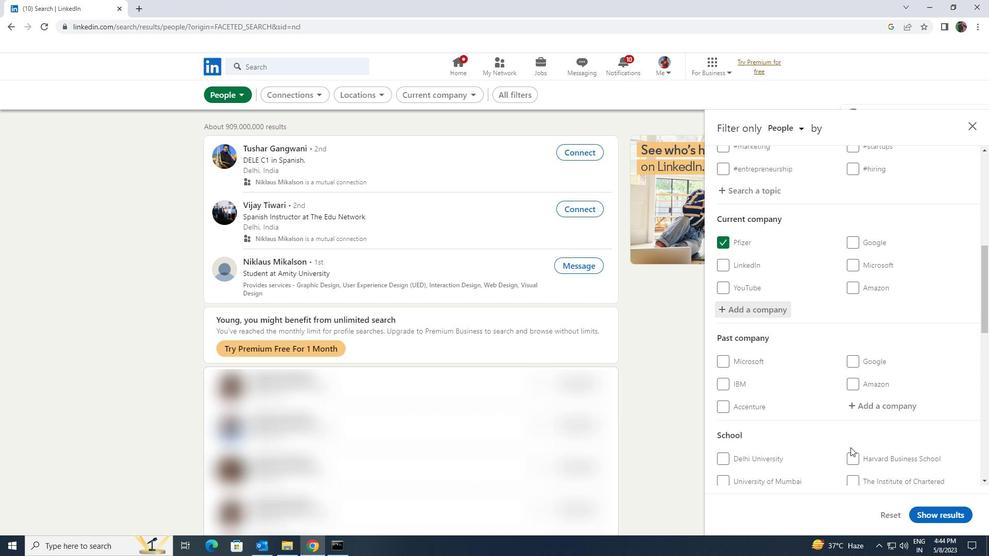 
Action: Mouse moved to (854, 450)
Screenshot: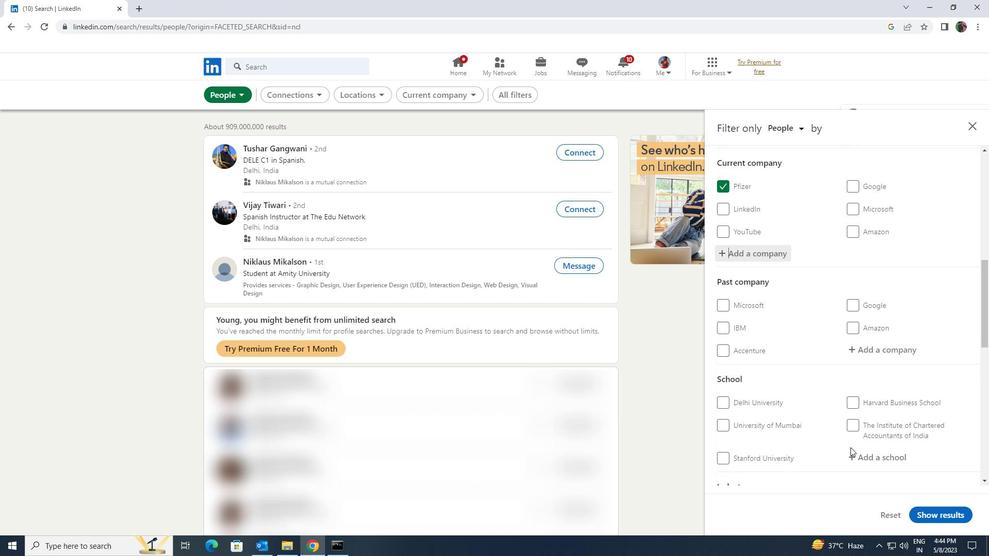 
Action: Mouse pressed left at (854, 450)
Screenshot: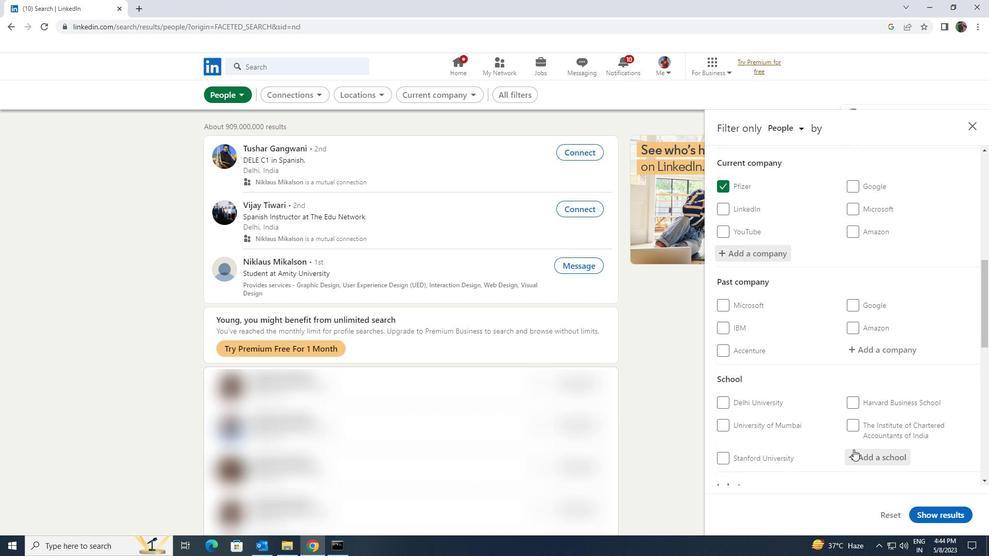 
Action: Key pressed <Key.shift><Key.shift><Key.shift><Key.shift>VIT<Key.space><Key.shift><Key.shift><Key.shift>VELLORE
Screenshot: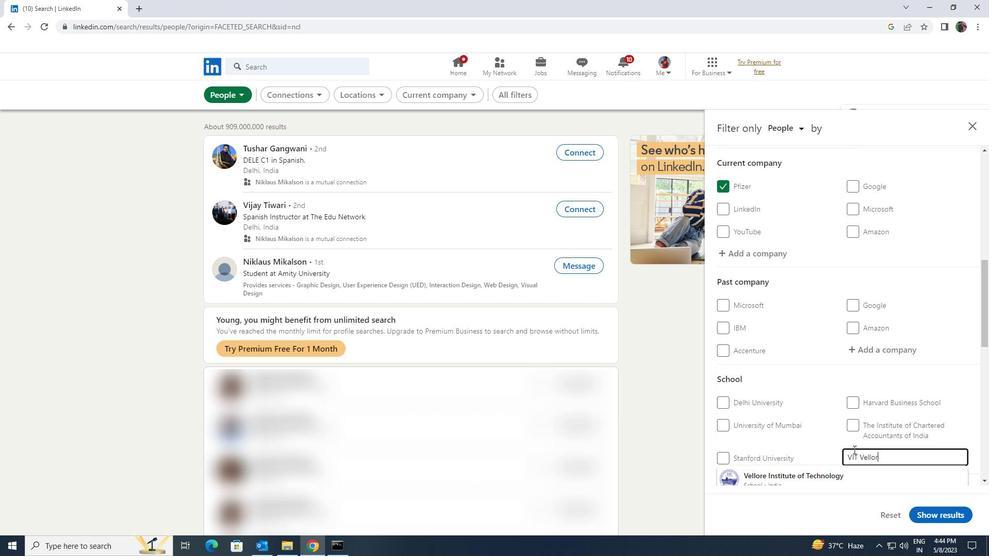 
Action: Mouse moved to (847, 469)
Screenshot: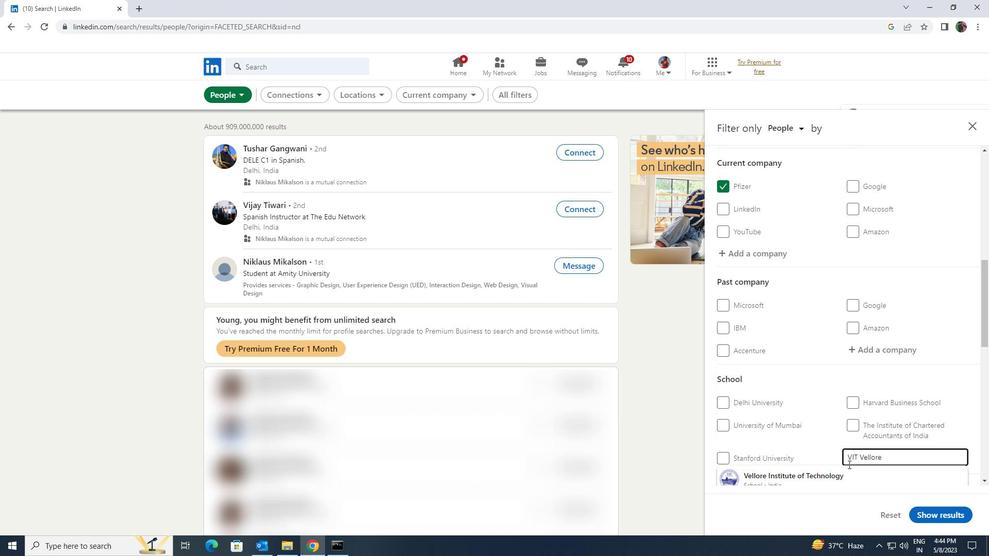 
Action: Mouse pressed left at (847, 469)
Screenshot: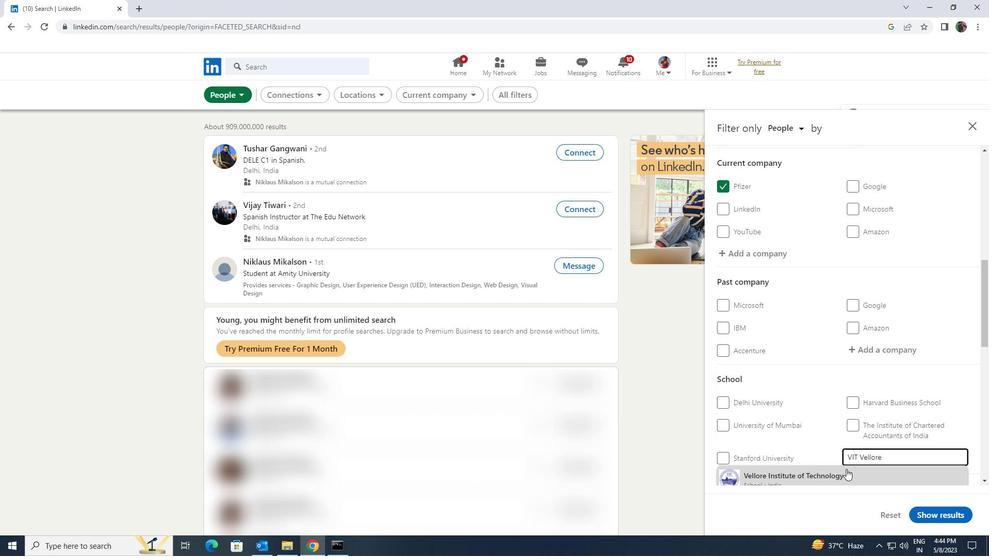 
Action: Mouse moved to (850, 418)
Screenshot: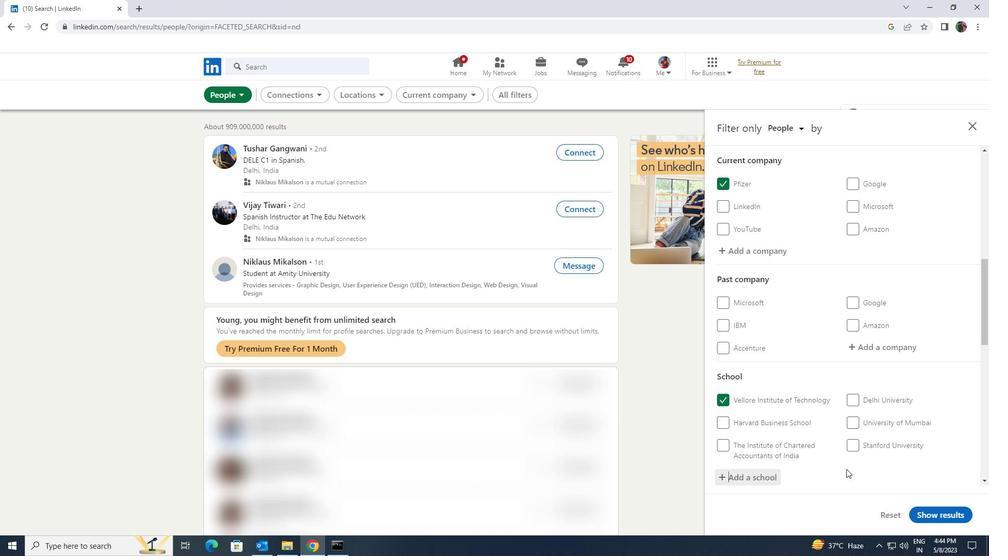 
Action: Mouse scrolled (850, 418) with delta (0, 0)
Screenshot: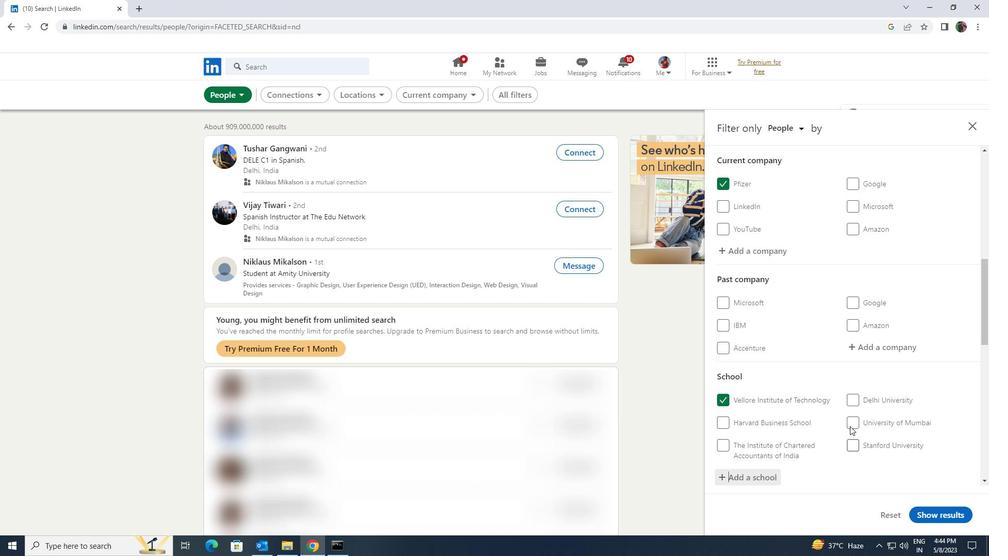 
Action: Mouse scrolled (850, 418) with delta (0, 0)
Screenshot: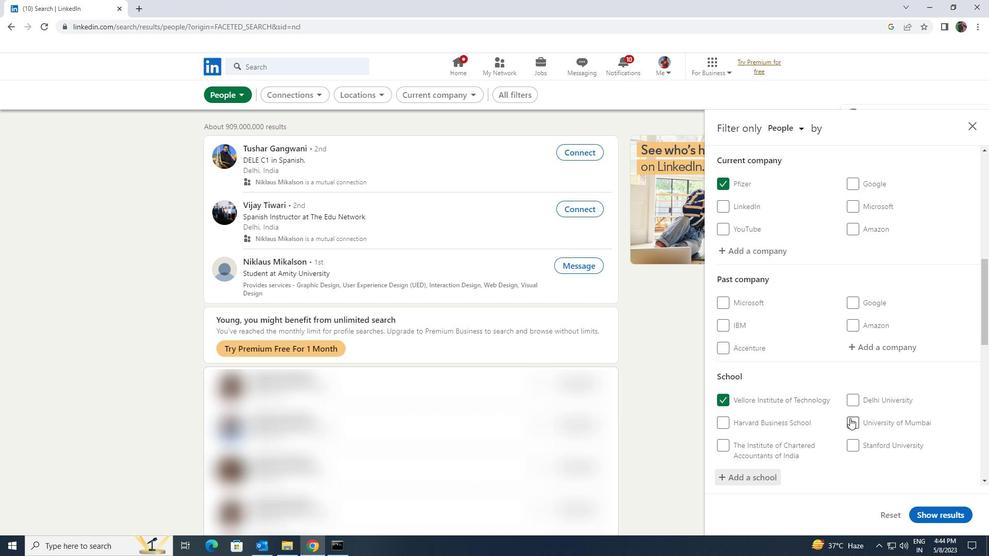 
Action: Mouse scrolled (850, 418) with delta (0, 0)
Screenshot: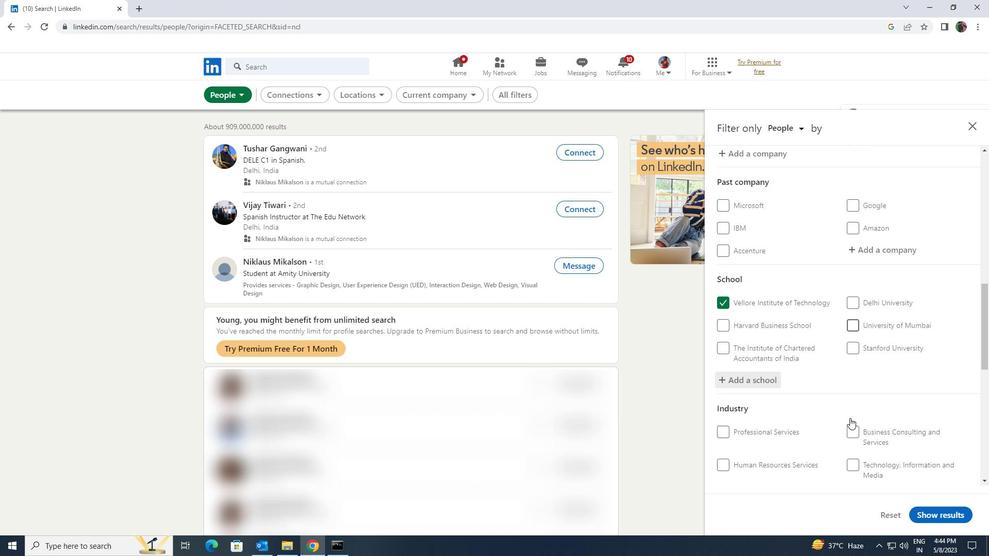
Action: Mouse moved to (856, 435)
Screenshot: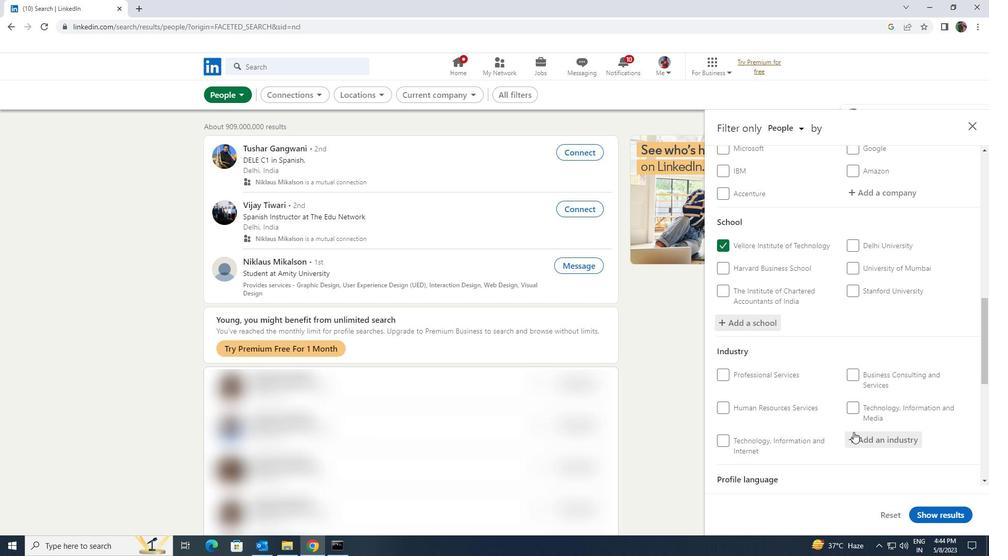 
Action: Mouse pressed left at (856, 435)
Screenshot: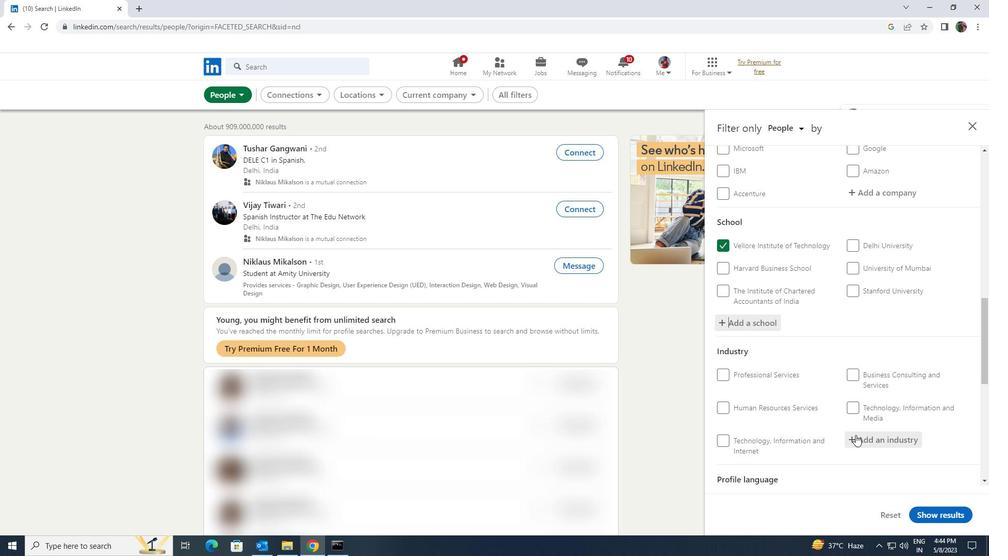 
Action: Key pressed <Key.shift><Key.shift><Key.shift><Key.shift><Key.shift><Key.shift><Key.shift><Key.shift><Key.shift><Key.shift><Key.shift><Key.shift><Key.shift><Key.shift><Key.shift><Key.shift><Key.shift><Key.shift><Key.shift><Key.shift><Key.shift><Key.shift><Key.shift><Key.shift><Key.shift><Key.shift><Key.shift><Key.shift><Key.shift><Key.shift><Key.shift><Key.shift><Key.shift><Key.shift><Key.shift><Key.shift><Key.shift><Key.shift><Key.shift><Key.shift><Key.shift><Key.shift><Key.shift><Key.shift><Key.shift><Key.shift>PUBLIC<Key.space><Key.shift>HEAL
Screenshot: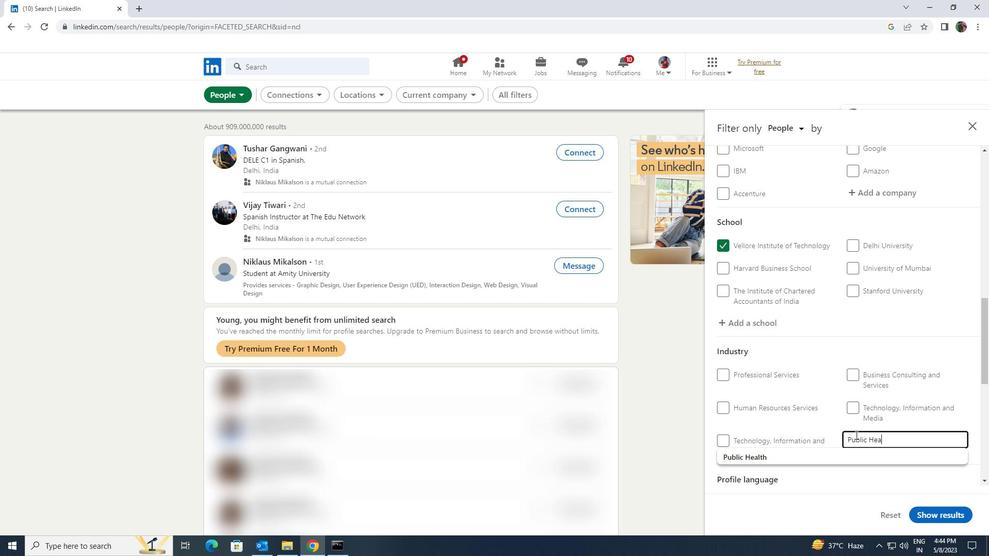 
Action: Mouse moved to (847, 453)
Screenshot: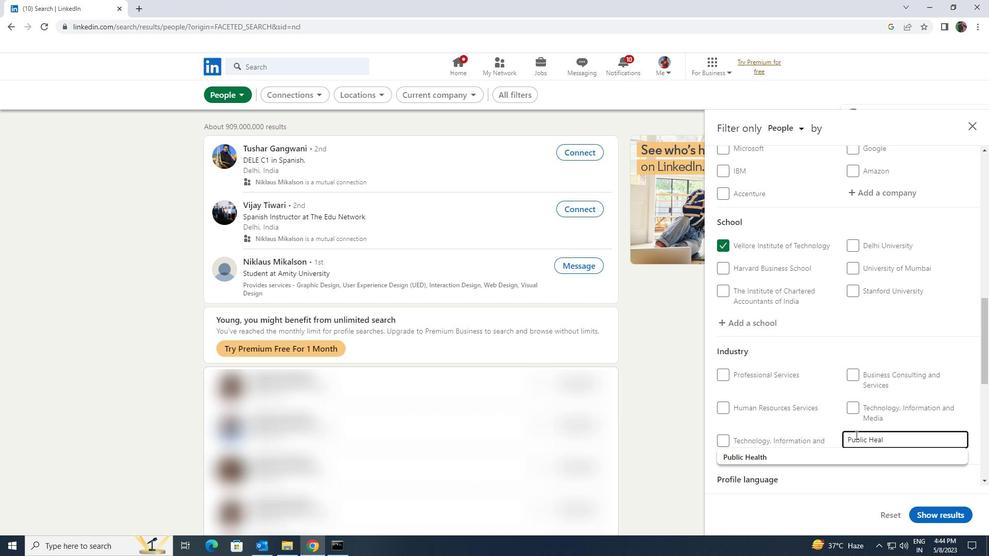 
Action: Mouse pressed left at (847, 453)
Screenshot: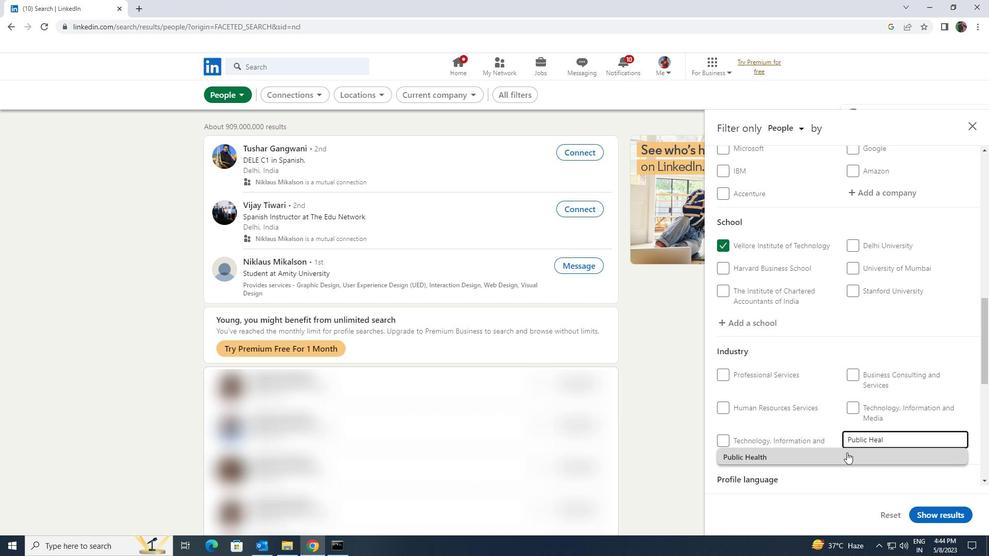 
Action: Mouse scrolled (847, 452) with delta (0, 0)
Screenshot: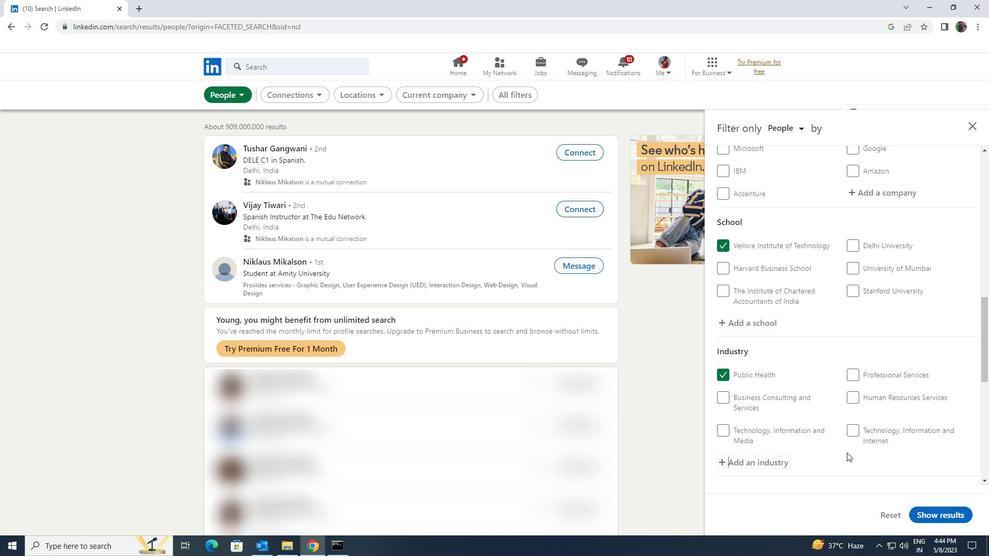 
Action: Mouse scrolled (847, 452) with delta (0, 0)
Screenshot: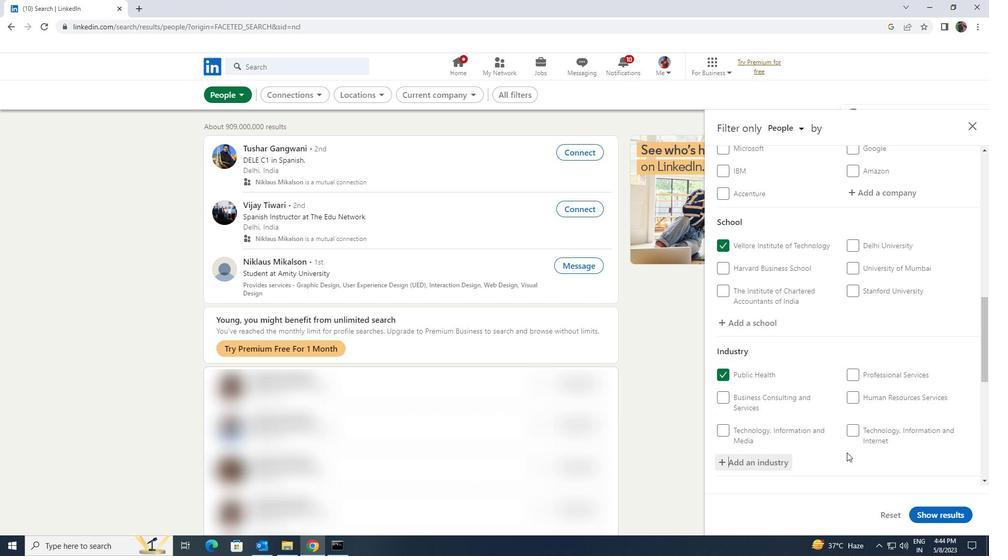
Action: Mouse moved to (847, 453)
Screenshot: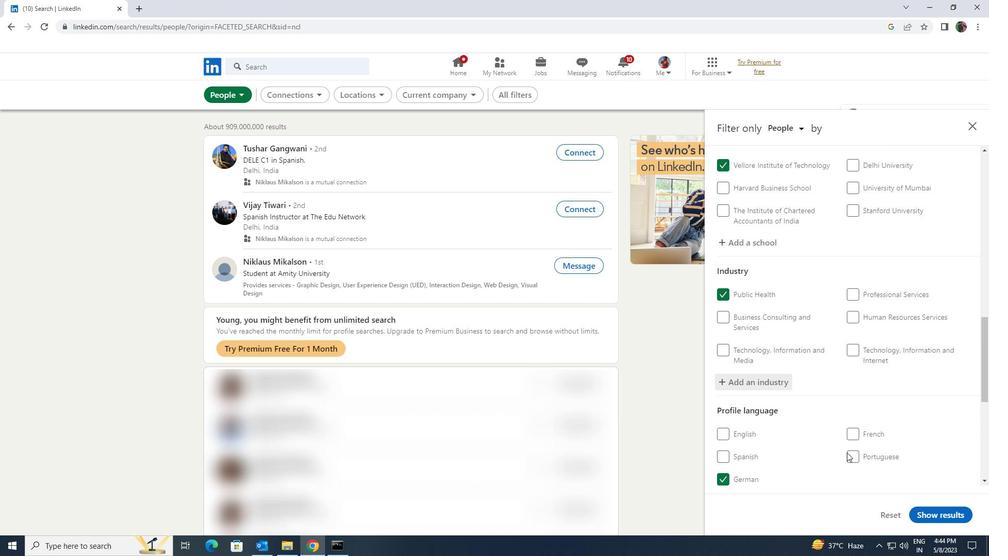 
Action: Mouse scrolled (847, 453) with delta (0, 0)
Screenshot: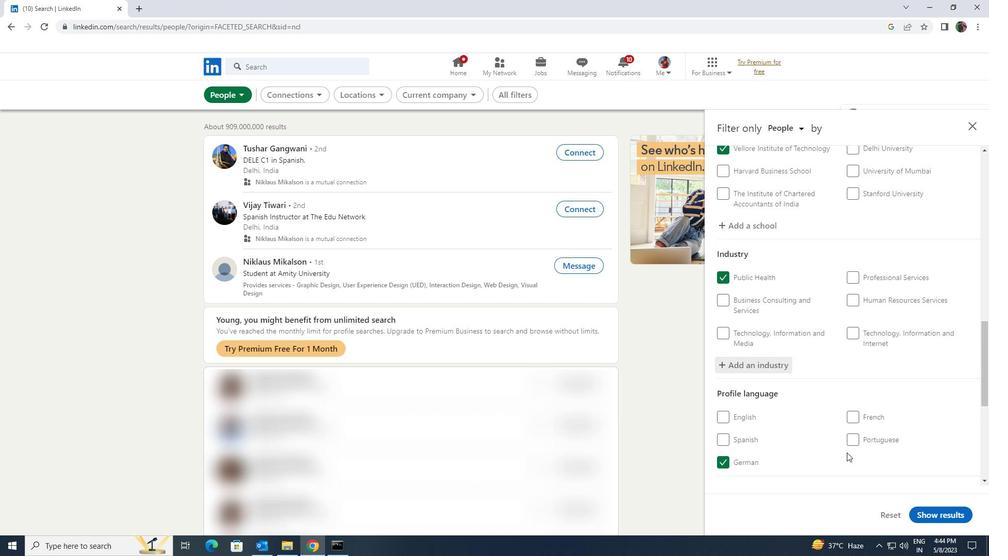
Action: Mouse scrolled (847, 453) with delta (0, 0)
Screenshot: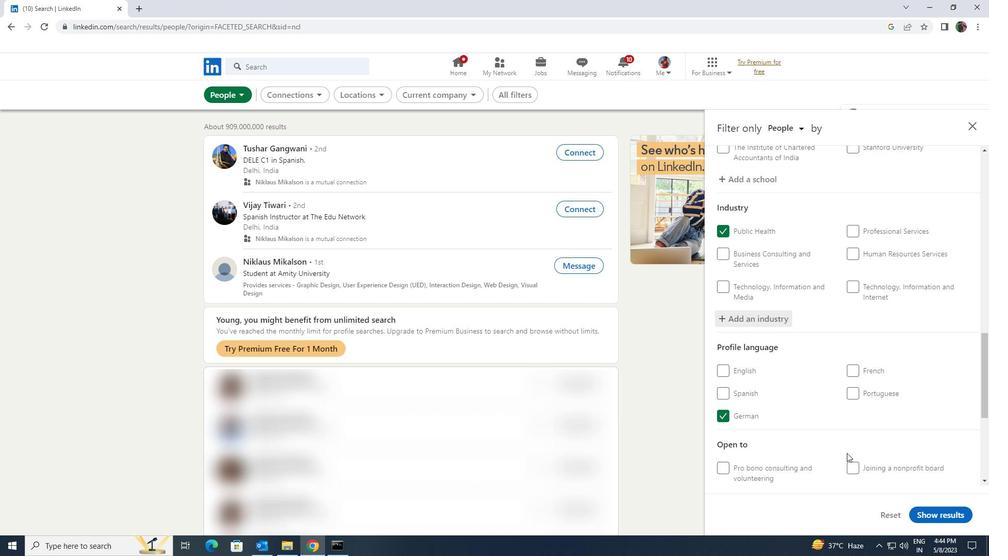 
Action: Mouse scrolled (847, 453) with delta (0, 0)
Screenshot: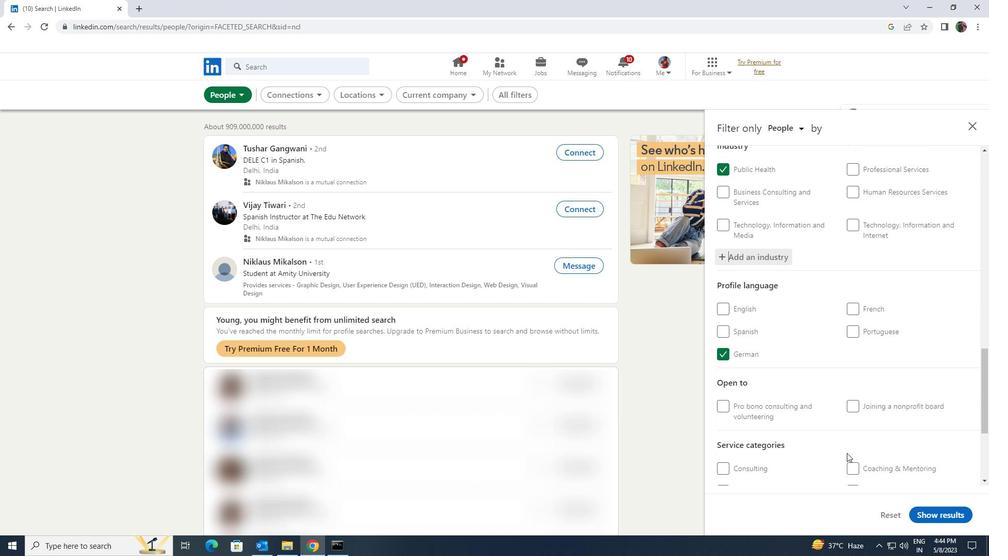 
Action: Mouse scrolled (847, 453) with delta (0, 0)
Screenshot: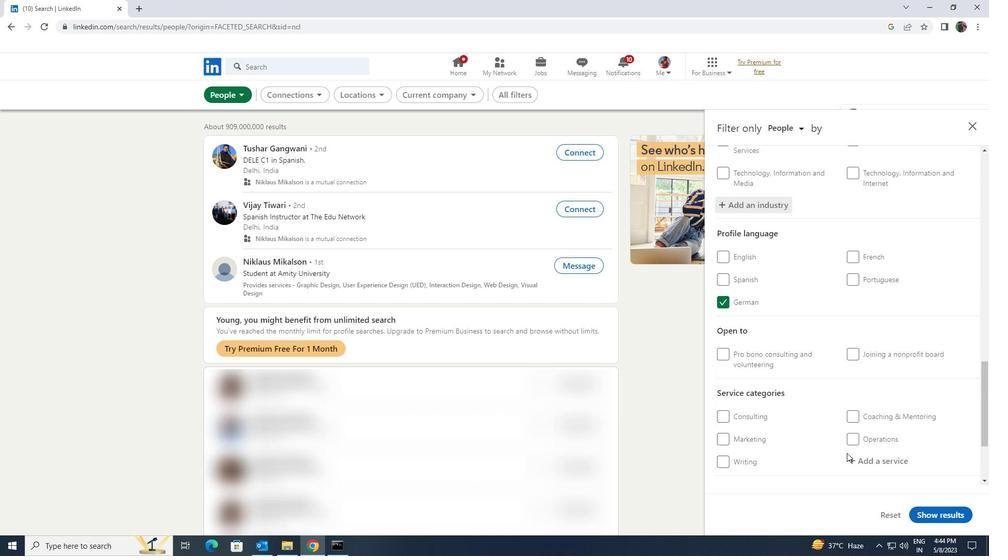 
Action: Mouse moved to (865, 404)
Screenshot: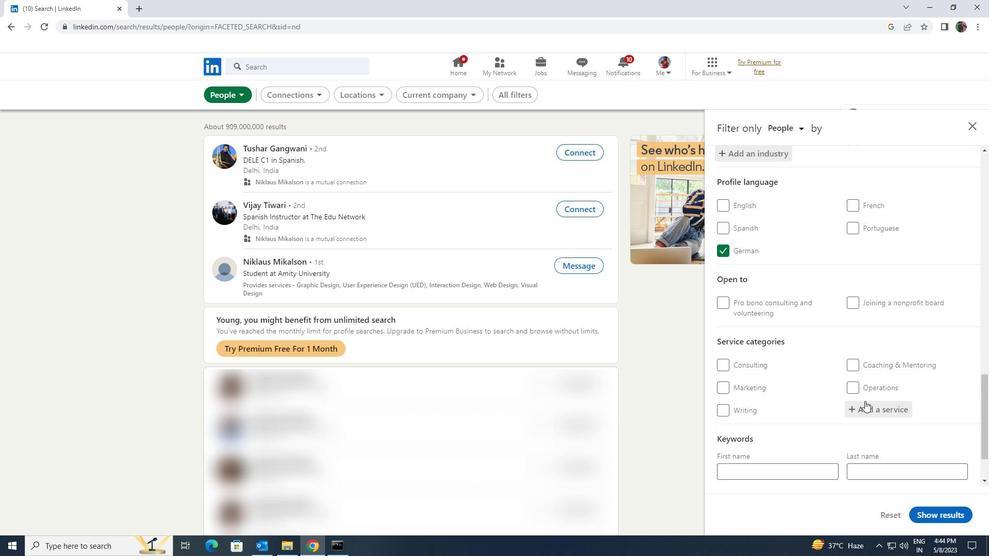 
Action: Mouse pressed left at (865, 404)
Screenshot: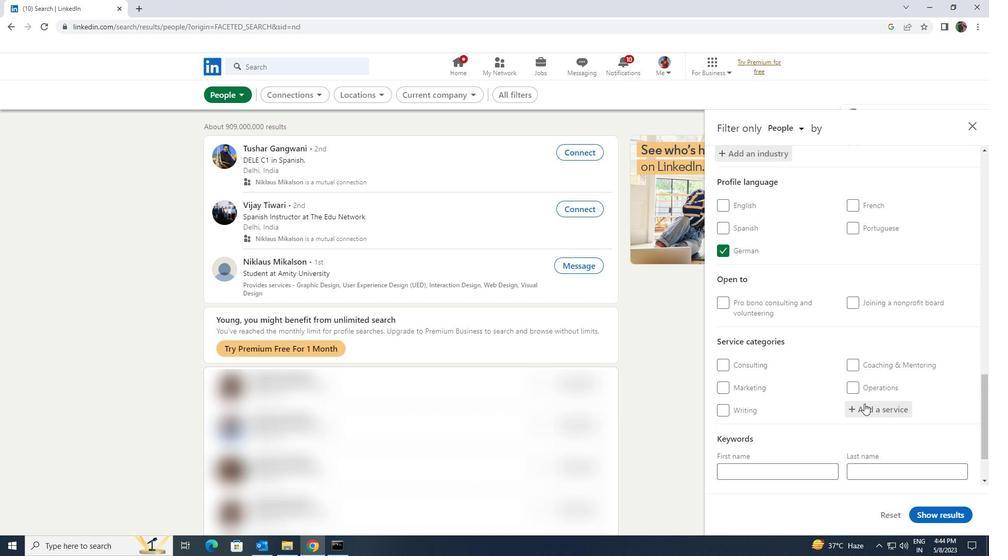 
Action: Mouse moved to (865, 404)
Screenshot: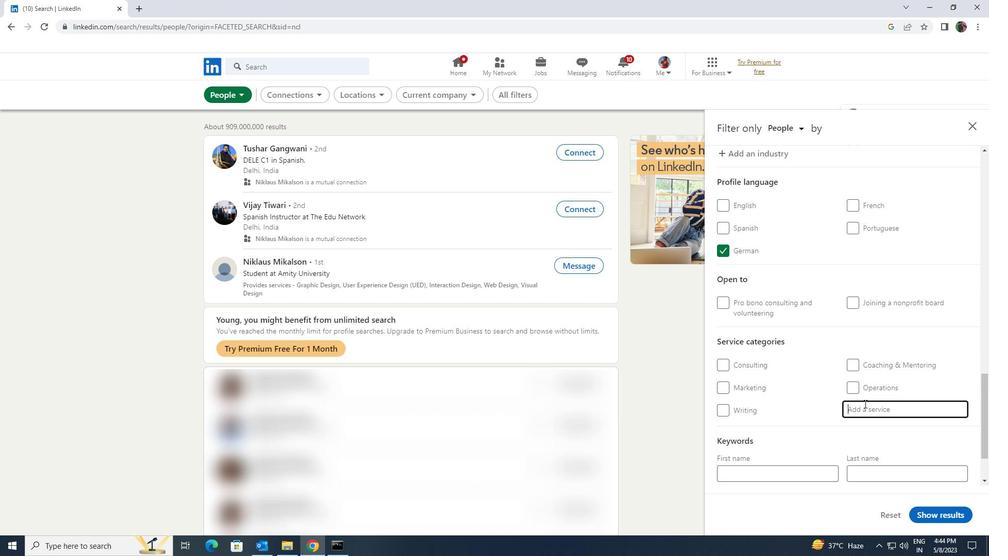 
Action: Key pressed <Key.shift>GRAPHIC<Key.space>
Screenshot: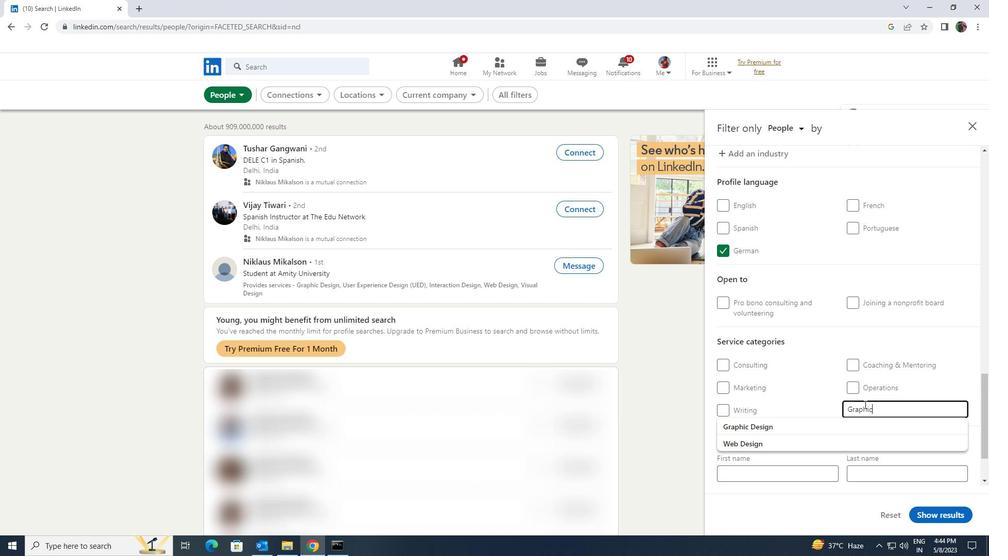 
Action: Mouse moved to (857, 419)
Screenshot: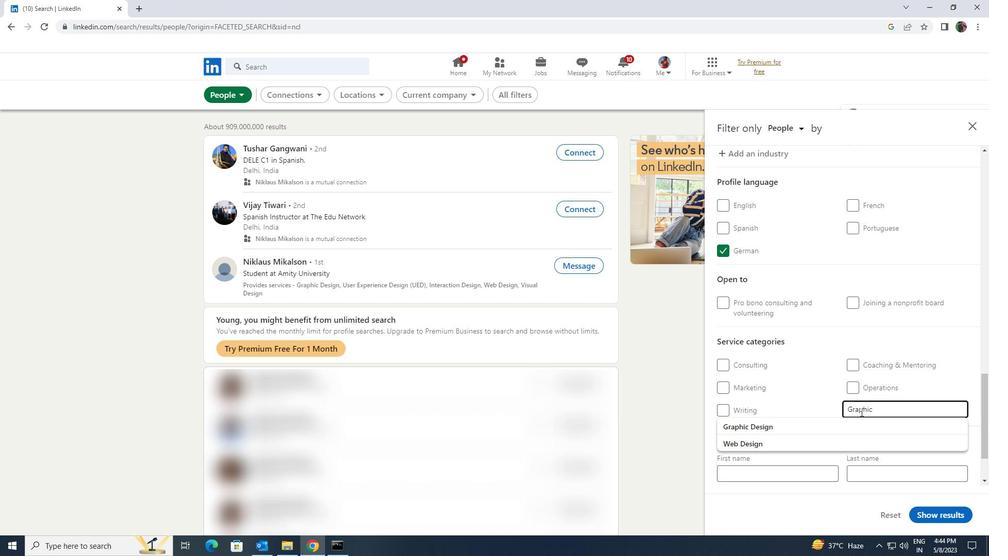 
Action: Mouse pressed left at (857, 419)
Screenshot: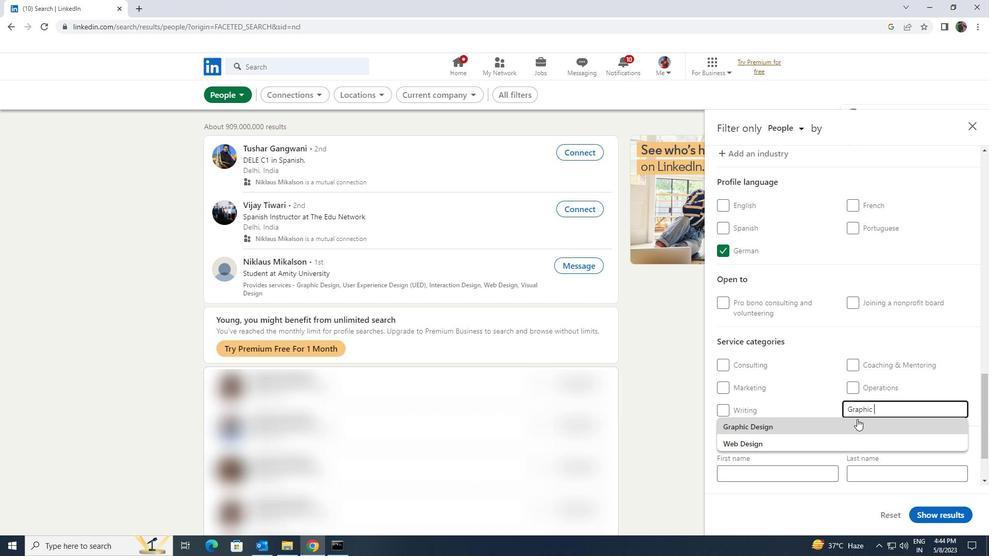 
Action: Mouse scrolled (857, 419) with delta (0, 0)
Screenshot: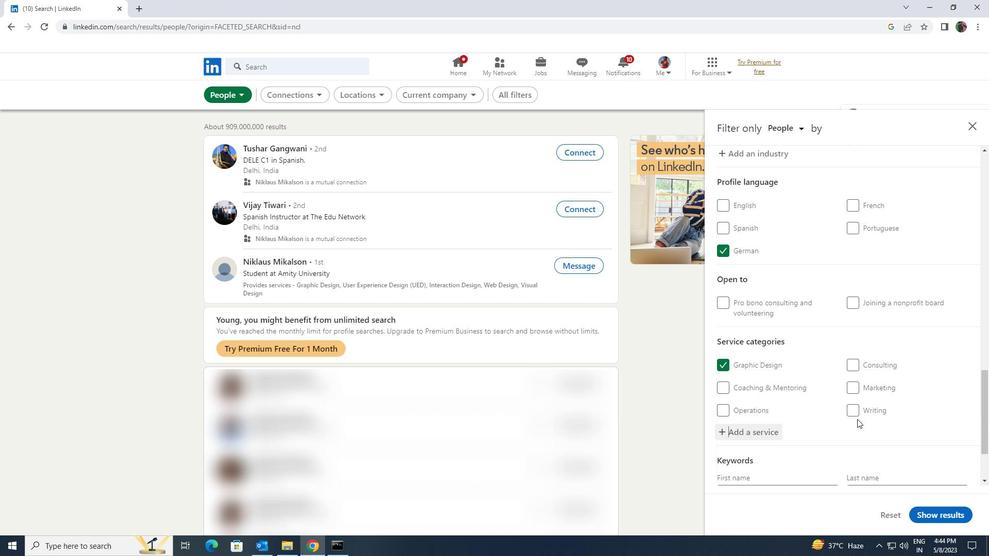 
Action: Mouse scrolled (857, 419) with delta (0, 0)
Screenshot: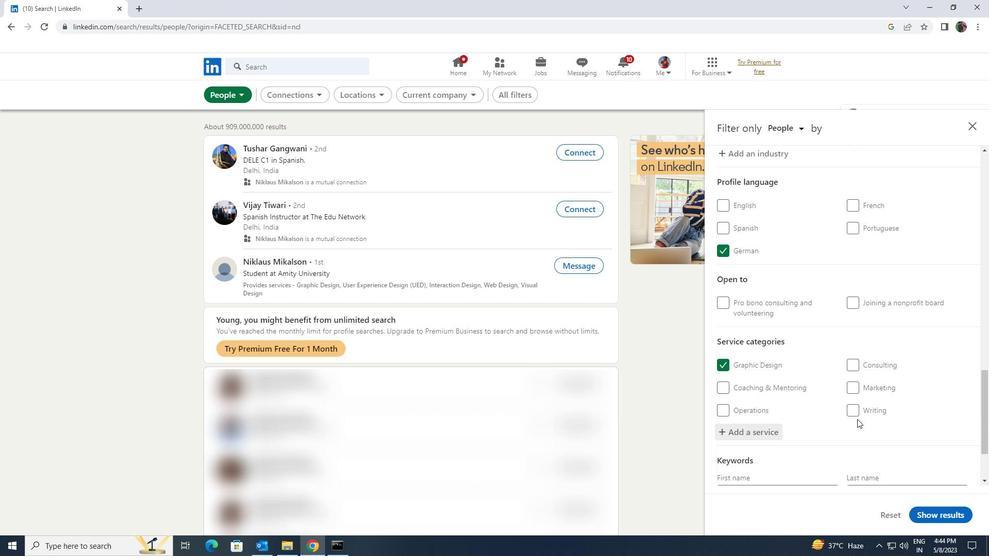 
Action: Mouse scrolled (857, 419) with delta (0, 0)
Screenshot: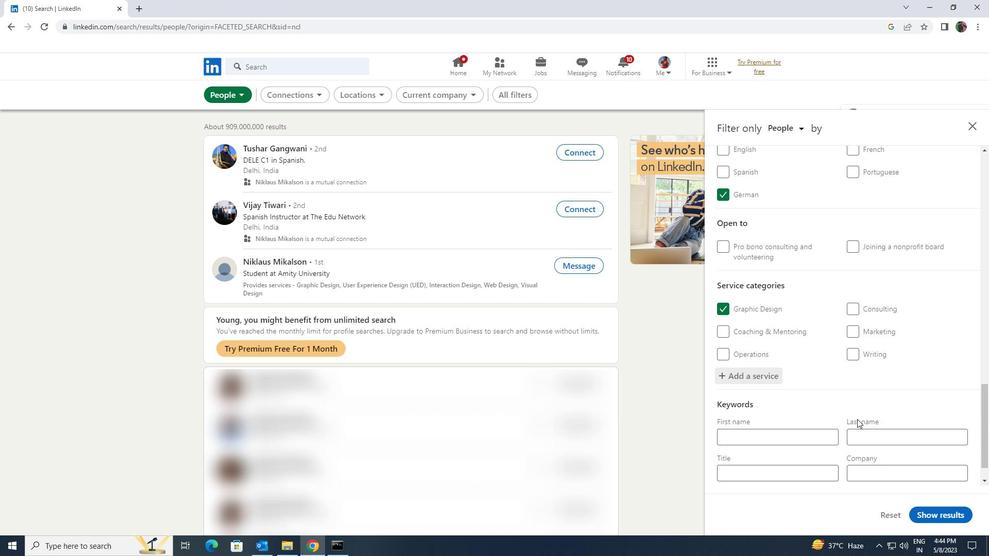 
Action: Mouse scrolled (857, 419) with delta (0, 0)
Screenshot: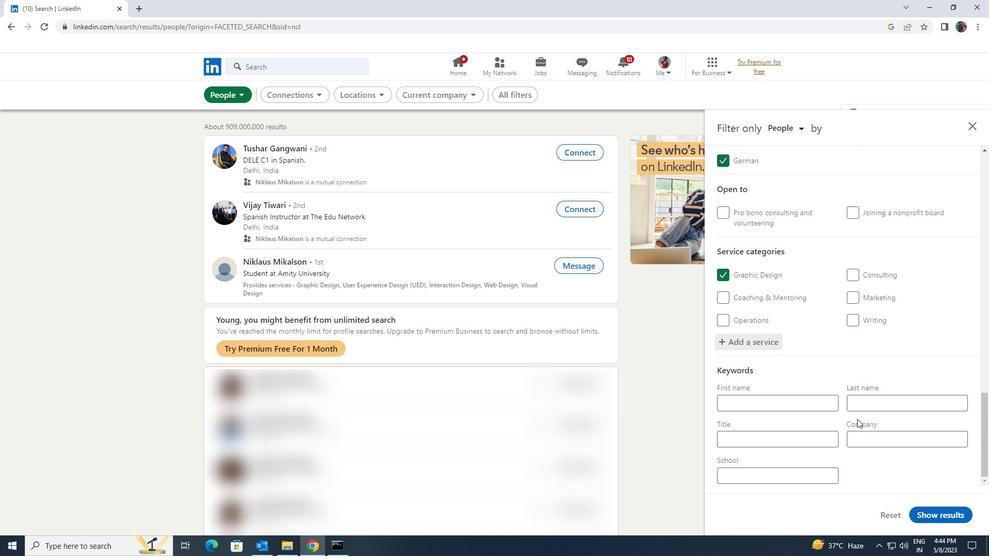 
Action: Mouse moved to (824, 437)
Screenshot: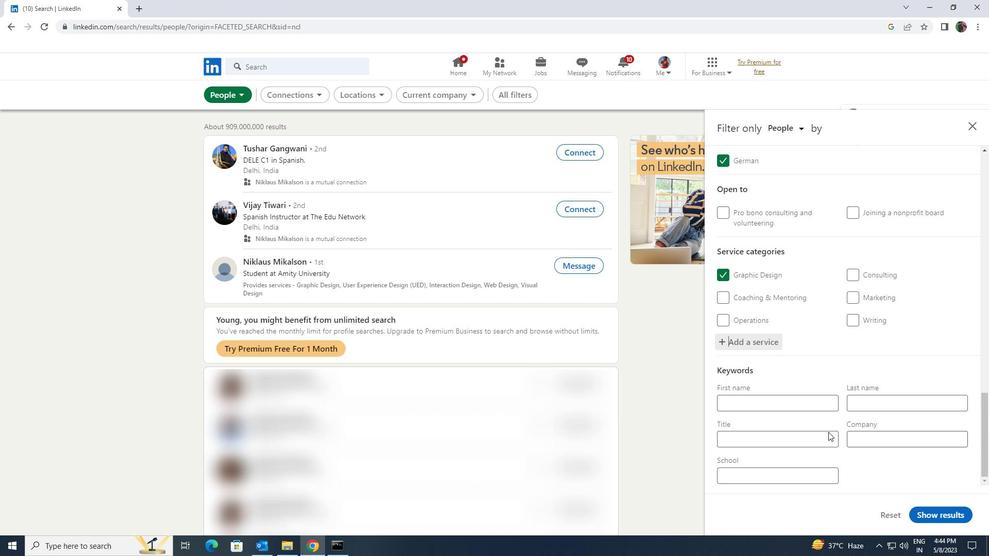 
Action: Mouse pressed left at (824, 437)
Screenshot: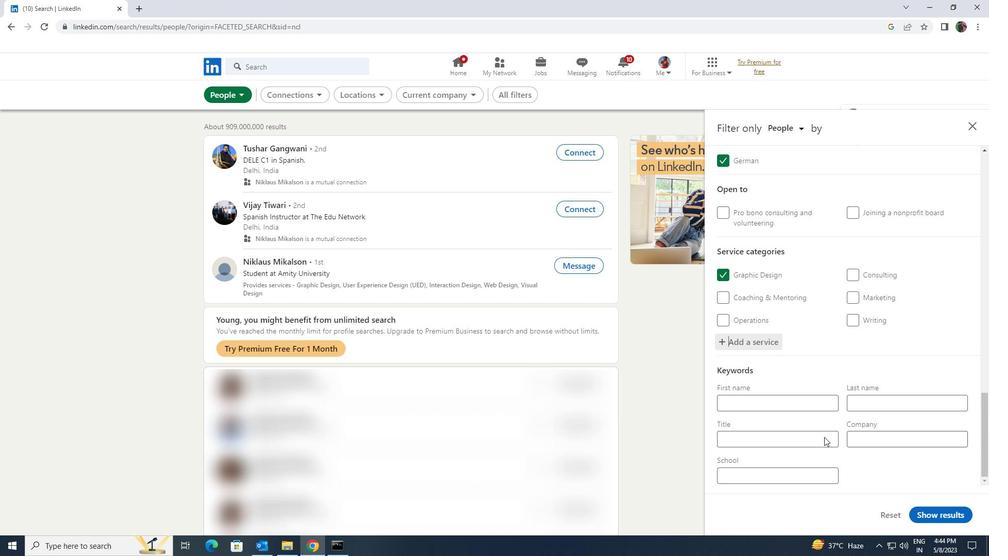 
Action: Mouse moved to (823, 443)
Screenshot: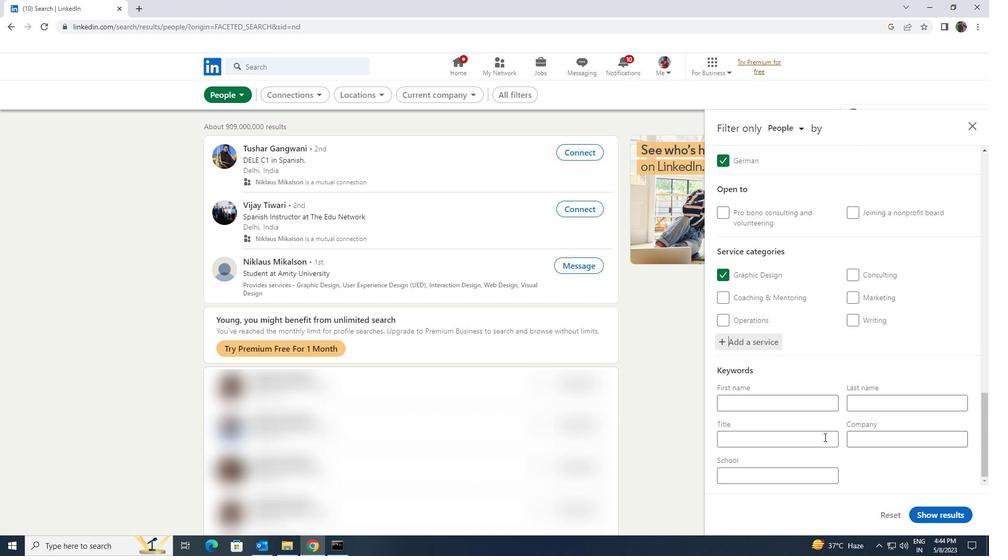 
Action: Key pressed <Key.shift><Key.shift><Key.shift><Key.shift><Key.shift><Key.shift>SALES<Key.space><Key.shift>ANALYST
Screenshot: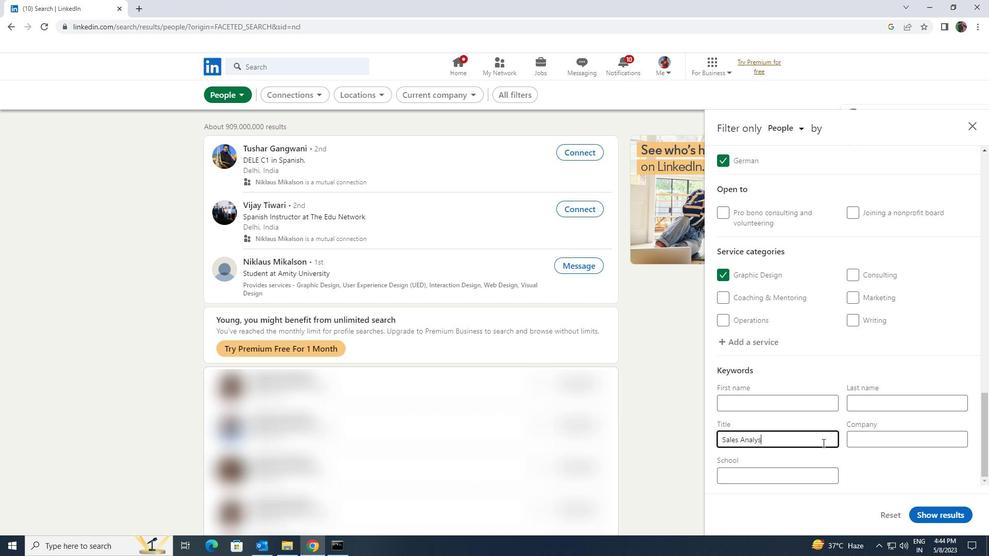 
Action: Mouse moved to (922, 507)
Screenshot: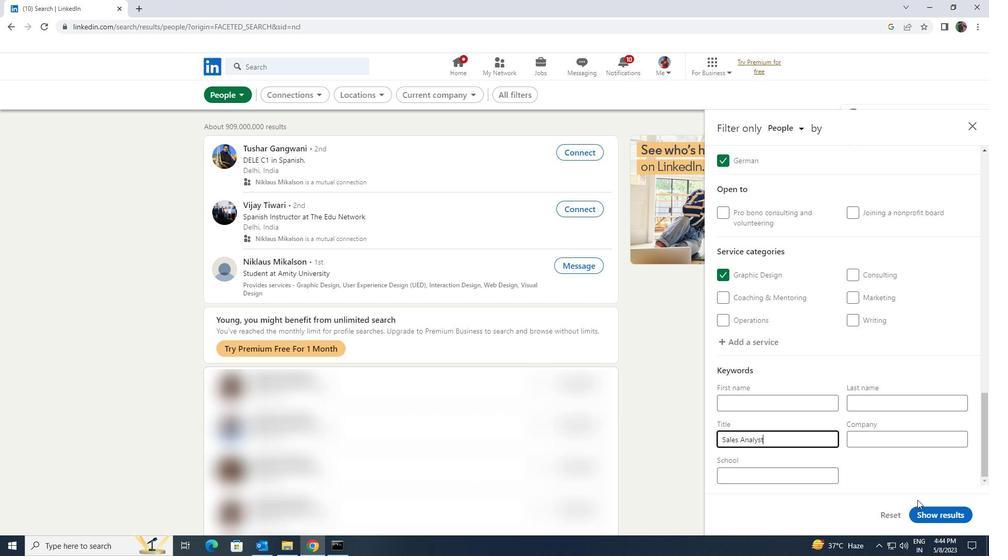 
Action: Mouse pressed left at (922, 507)
Screenshot: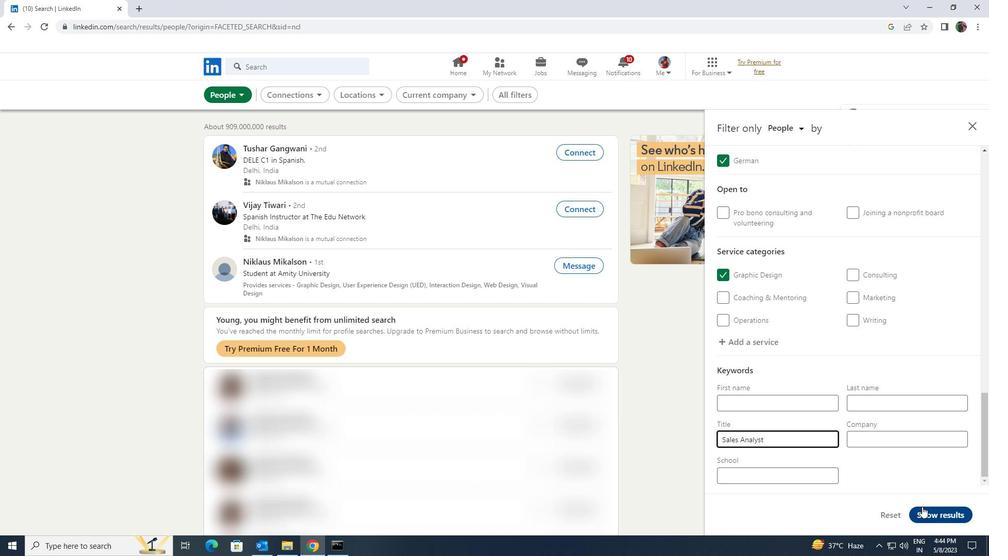 
Action: Mouse moved to (922, 507)
Screenshot: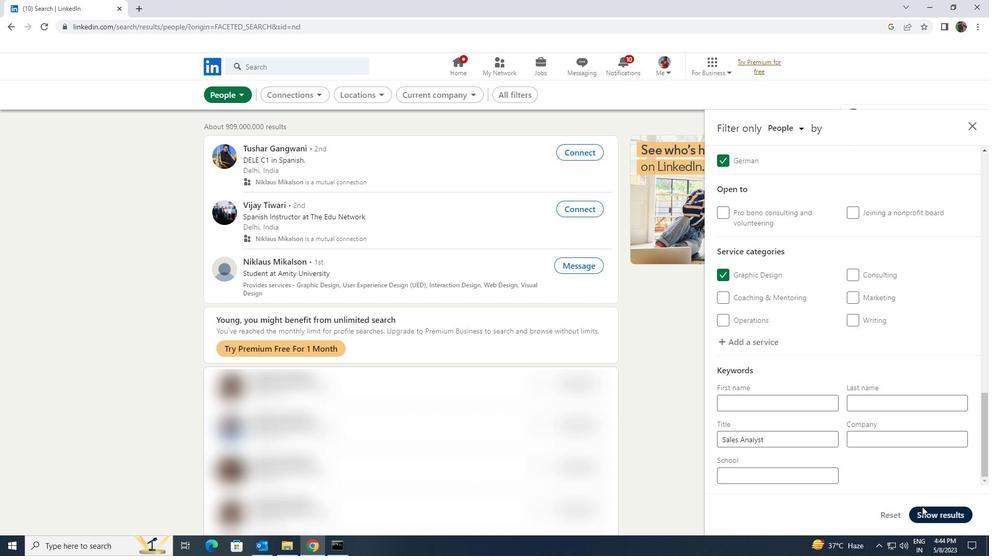 
